 Task: Create and manage organization repository milestones.
Action: Mouse moved to (1307, 79)
Screenshot: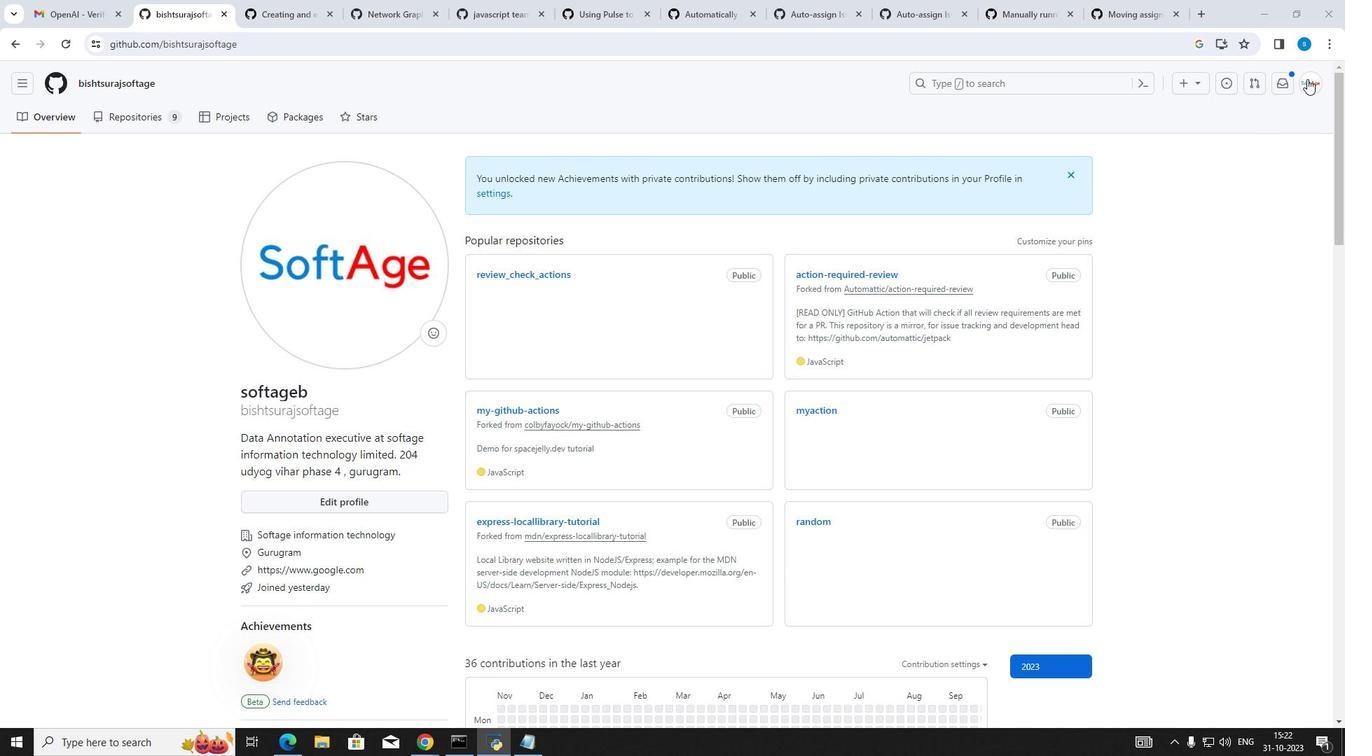 
Action: Mouse pressed left at (1307, 79)
Screenshot: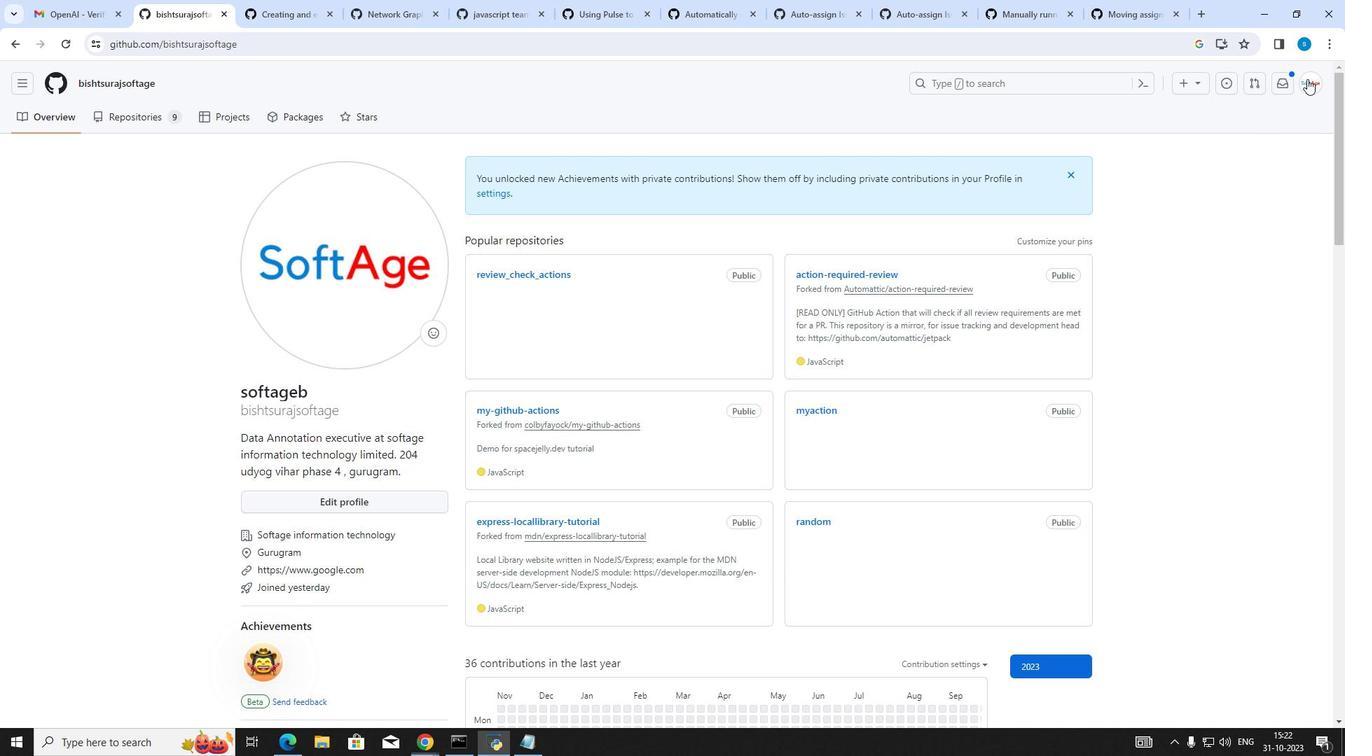 
Action: Mouse moved to (1226, 225)
Screenshot: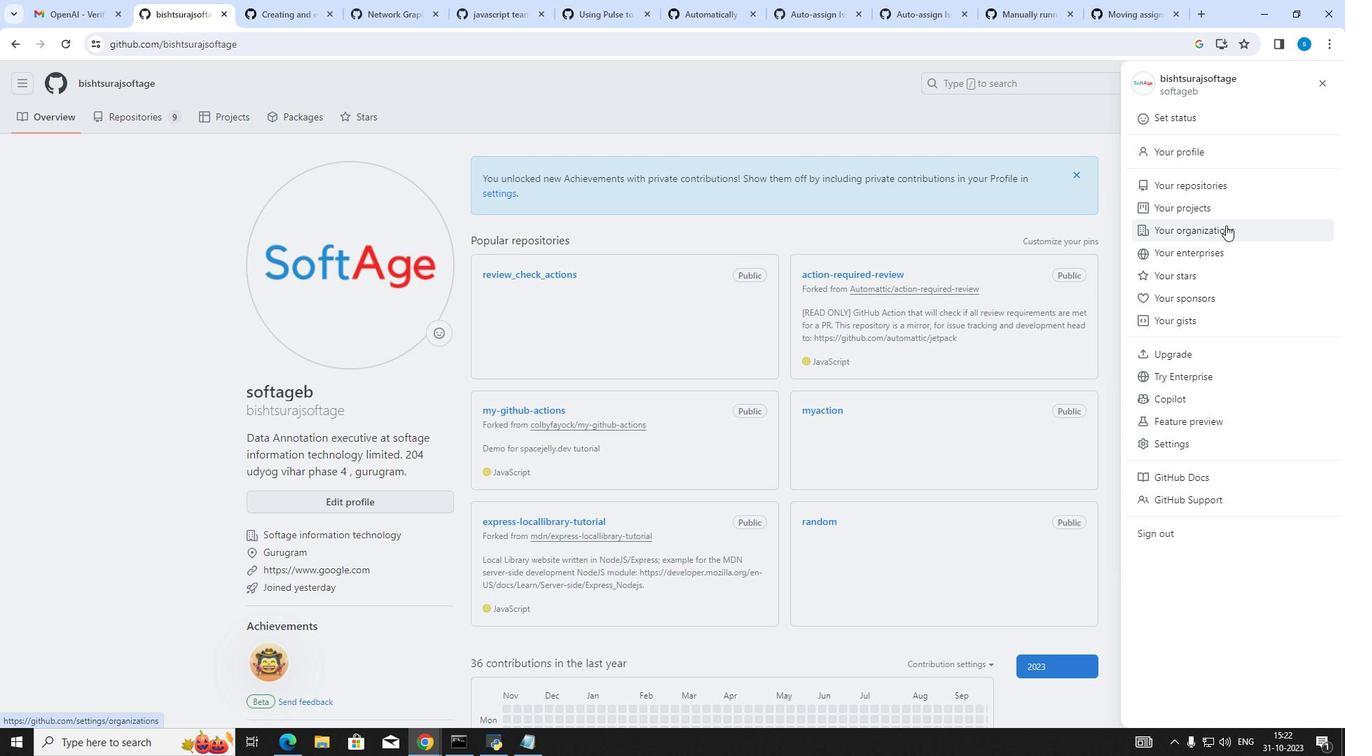 
Action: Mouse pressed left at (1226, 225)
Screenshot: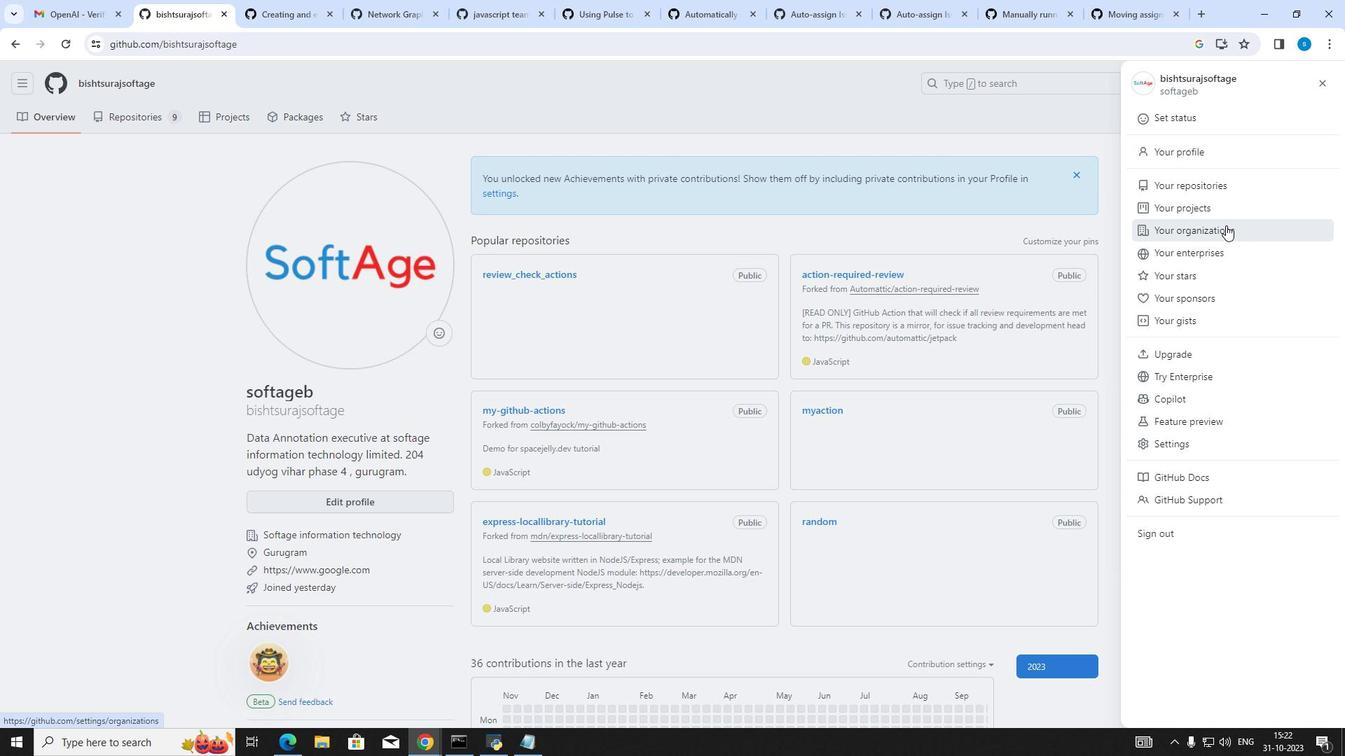 
Action: Mouse moved to (1019, 226)
Screenshot: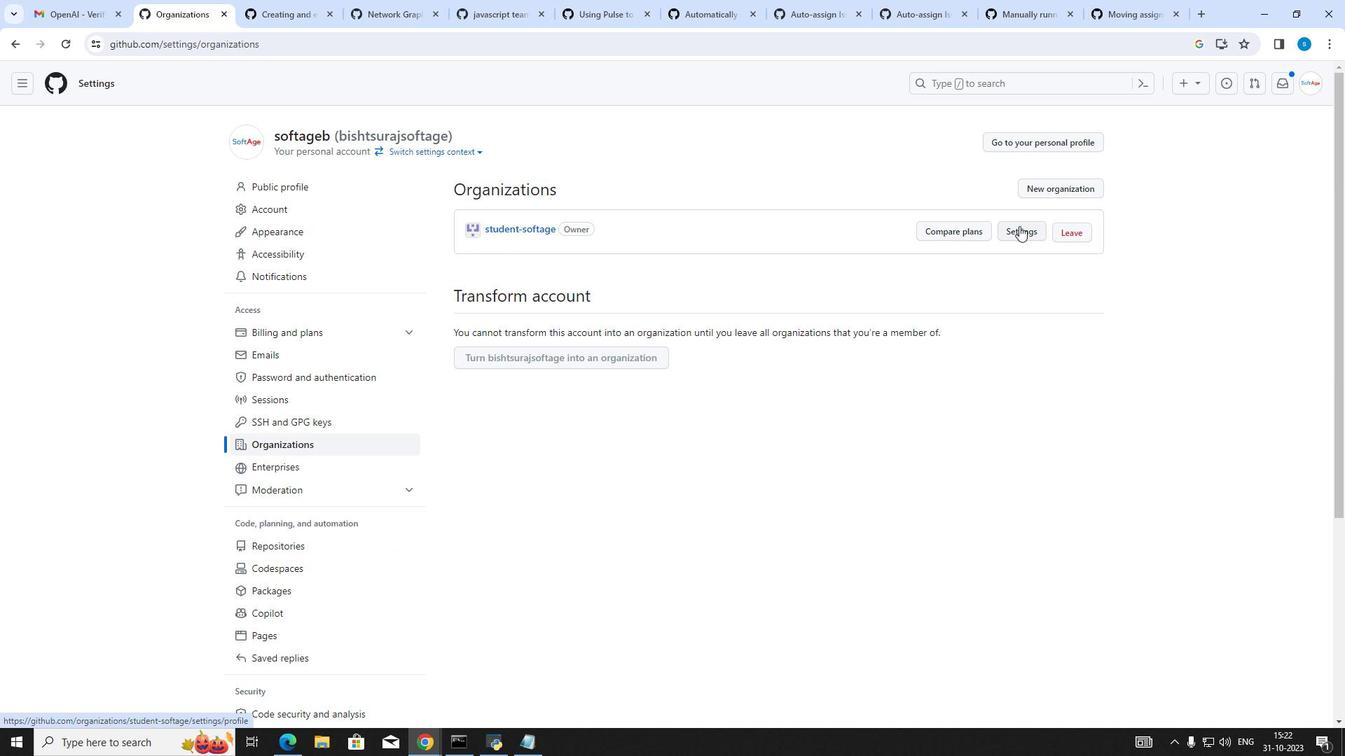 
Action: Mouse pressed left at (1019, 226)
Screenshot: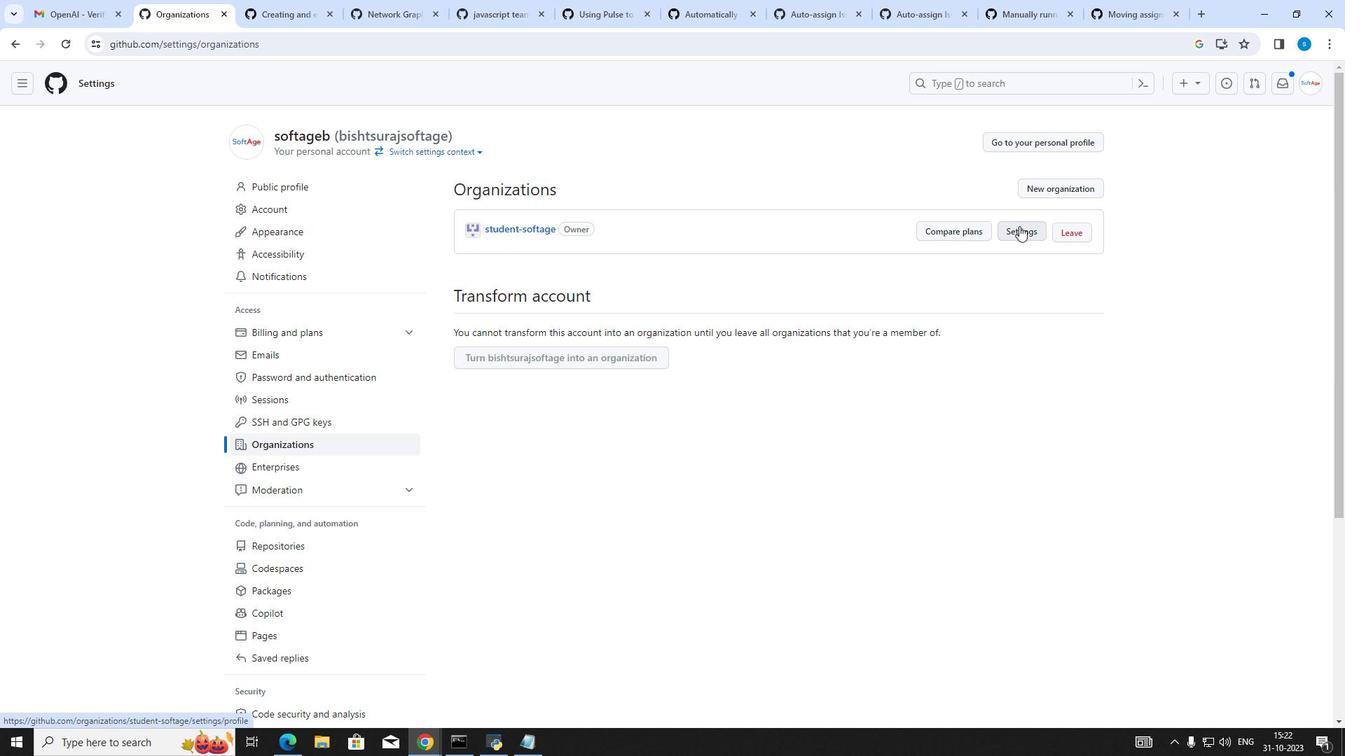 
Action: Mouse moved to (141, 119)
Screenshot: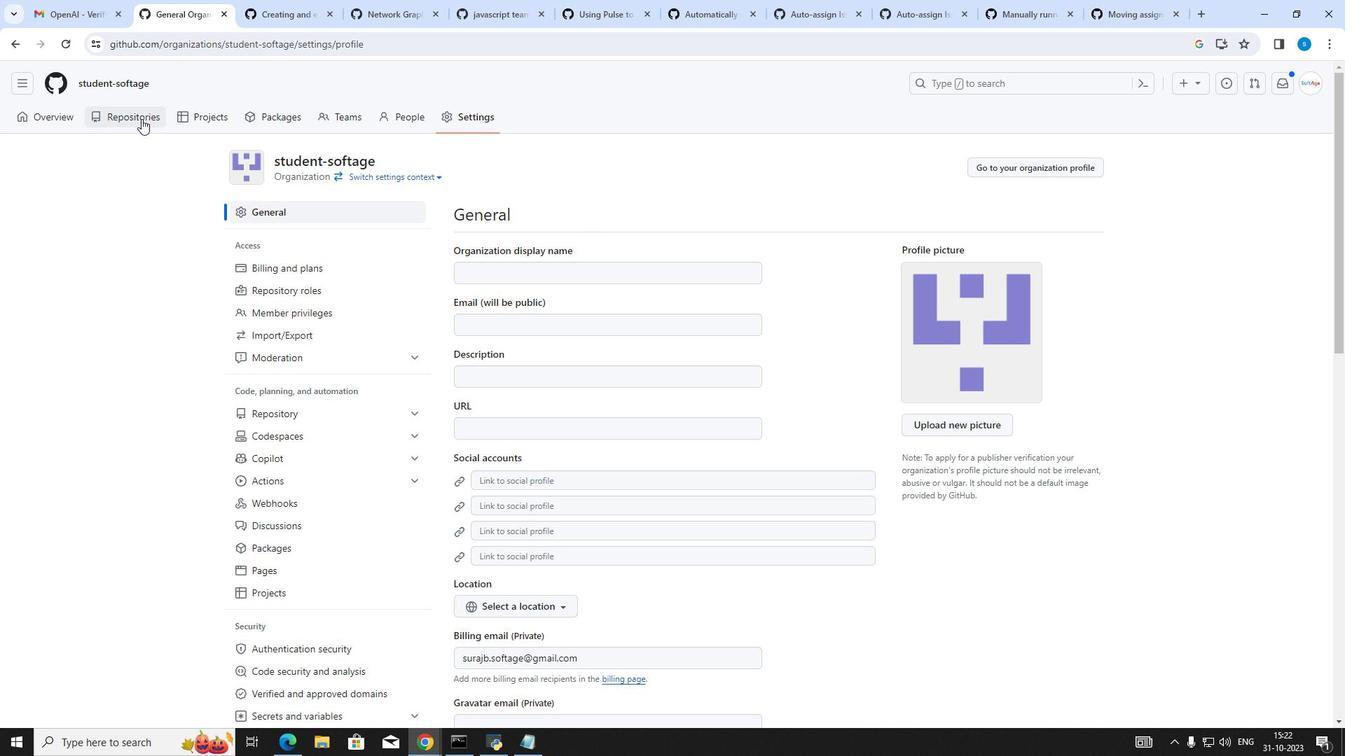 
Action: Mouse pressed left at (141, 119)
Screenshot: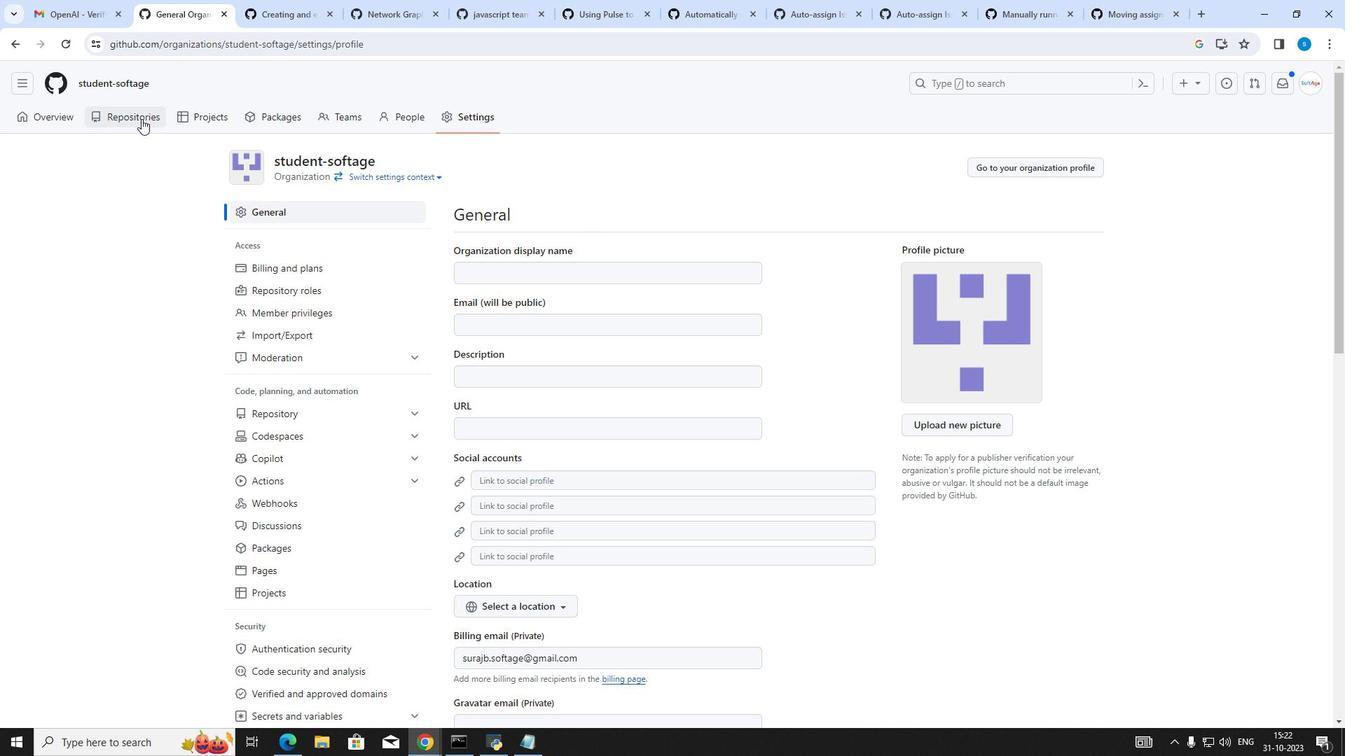 
Action: Mouse moved to (360, 206)
Screenshot: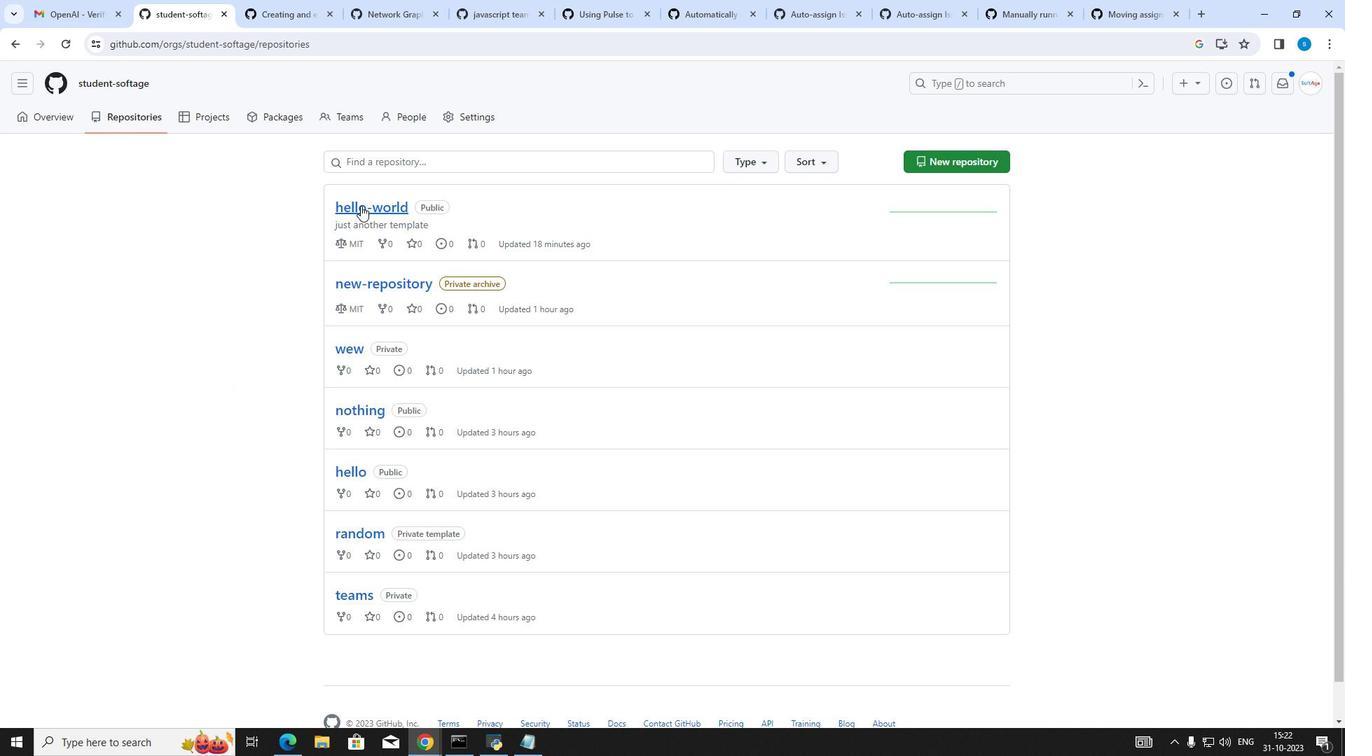 
Action: Mouse pressed left at (360, 206)
Screenshot: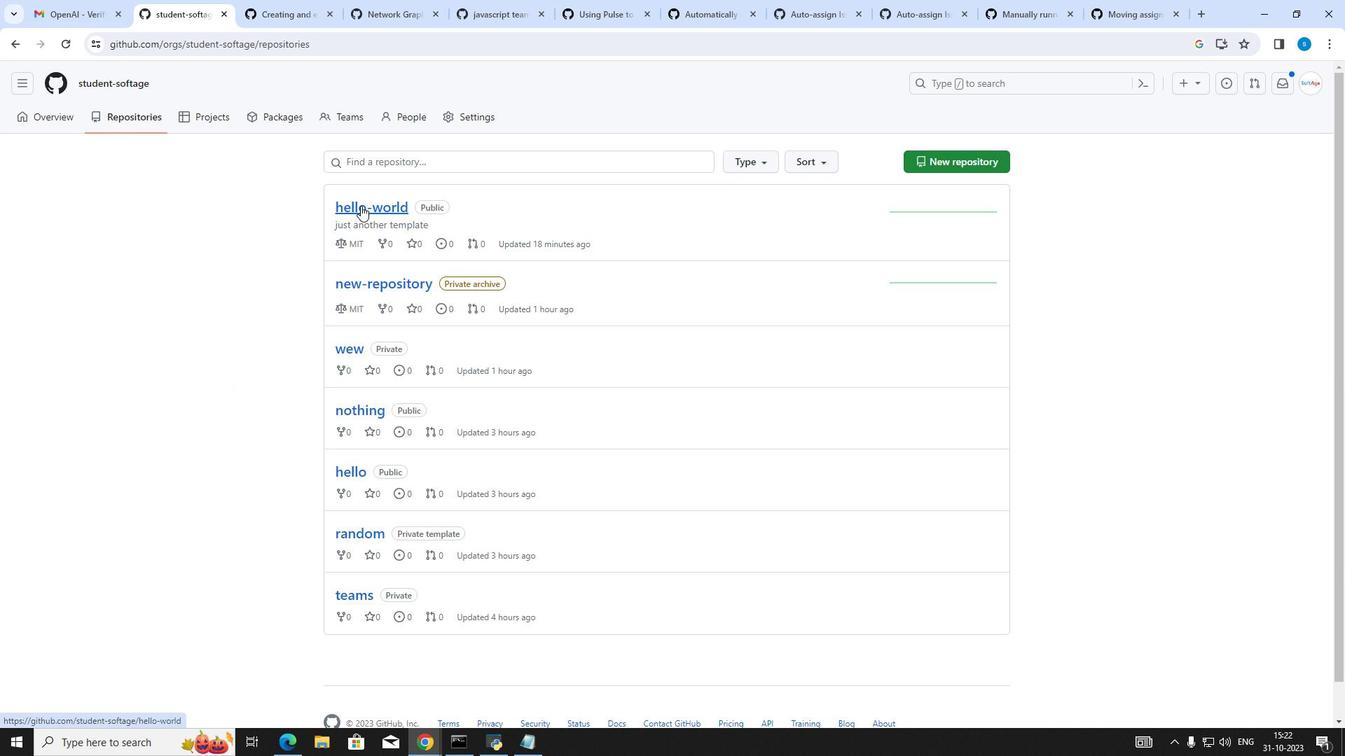 
Action: Mouse moved to (102, 119)
Screenshot: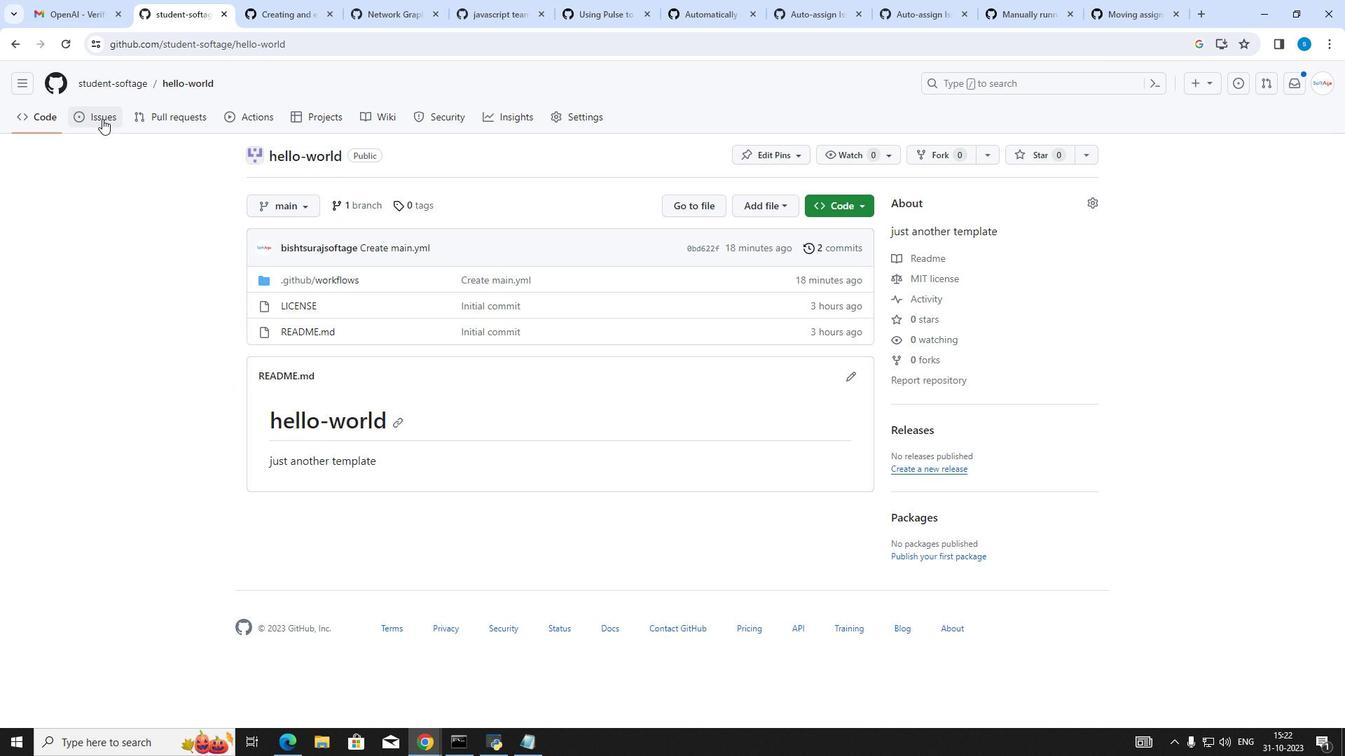 
Action: Mouse pressed left at (102, 119)
Screenshot: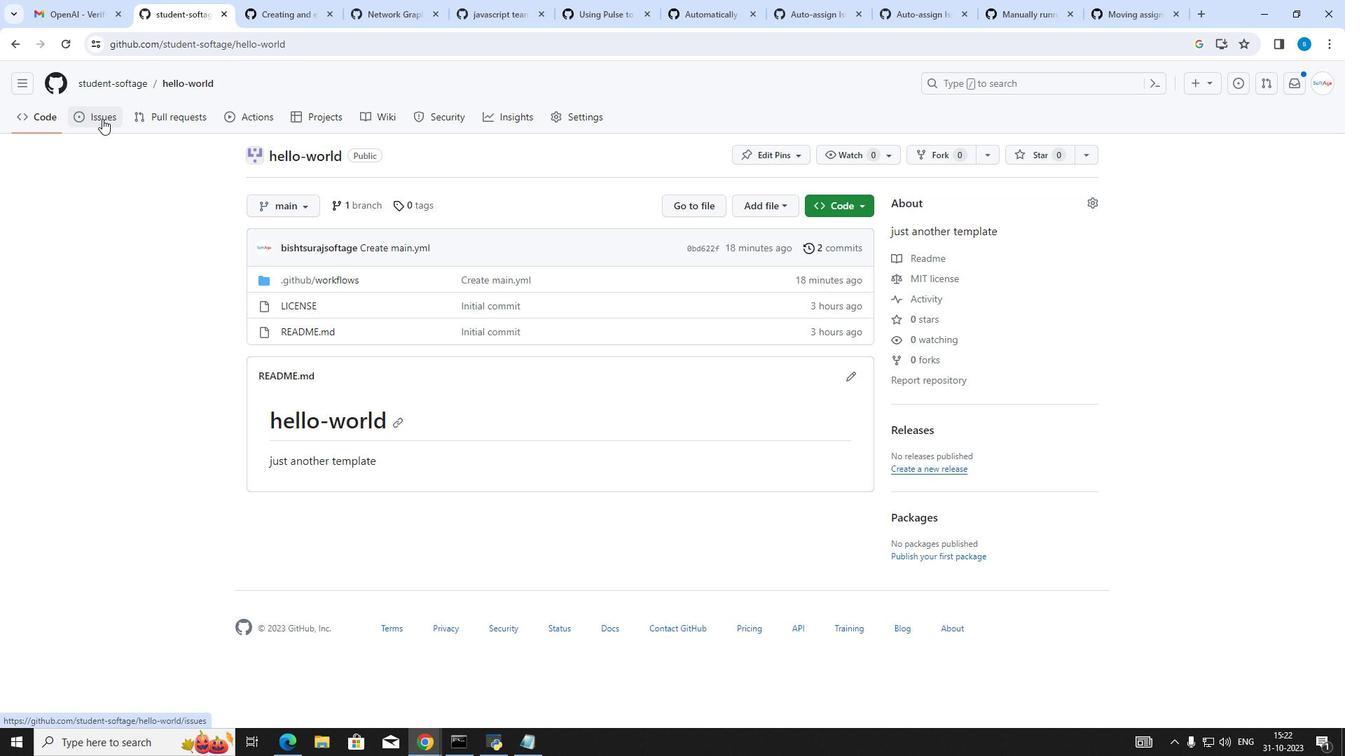 
Action: Mouse moved to (976, 256)
Screenshot: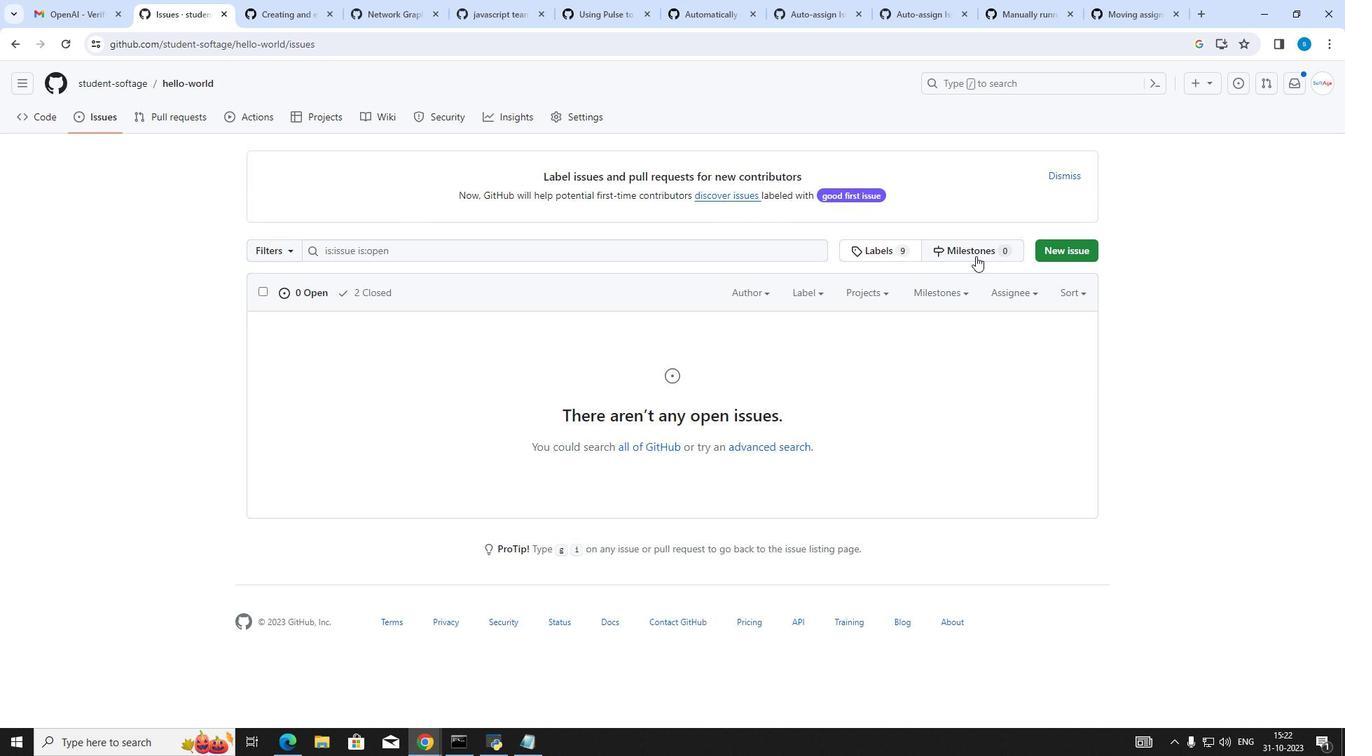 
Action: Mouse pressed left at (976, 256)
Screenshot: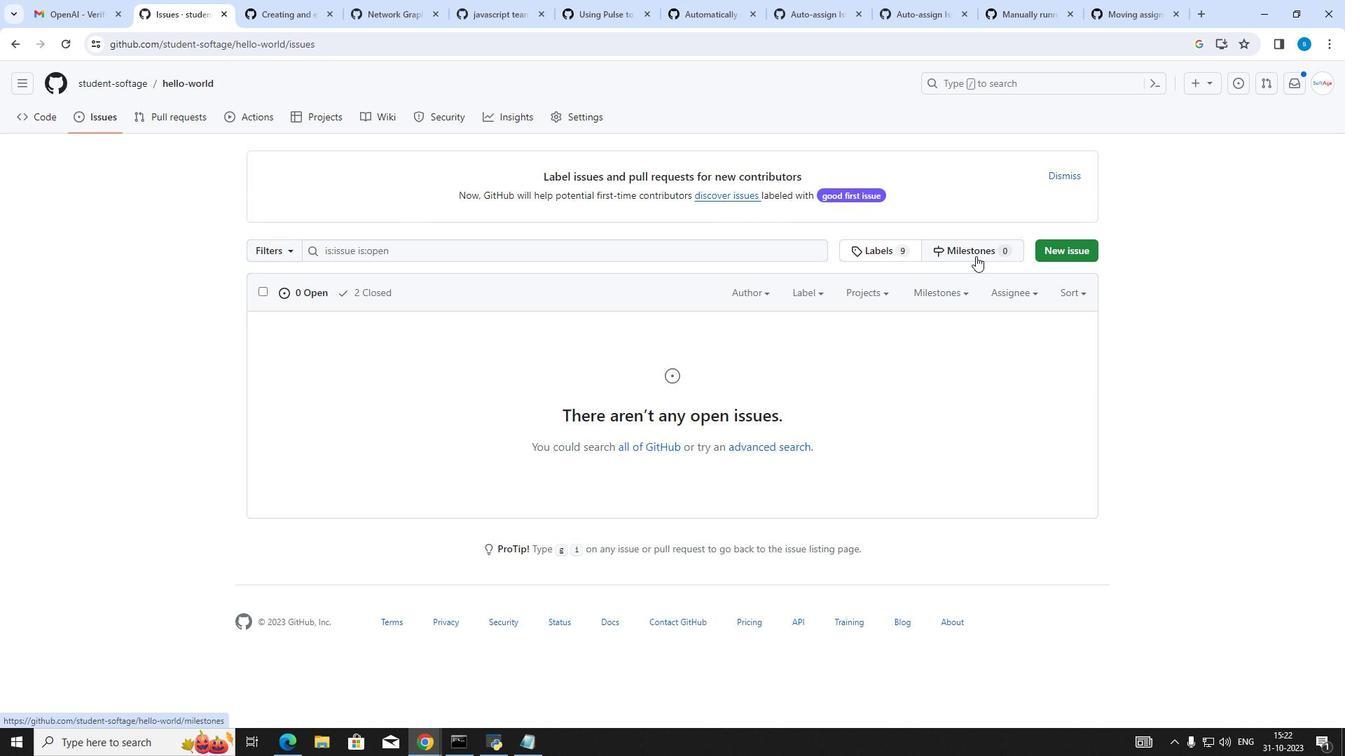 
Action: Mouse moved to (651, 339)
Screenshot: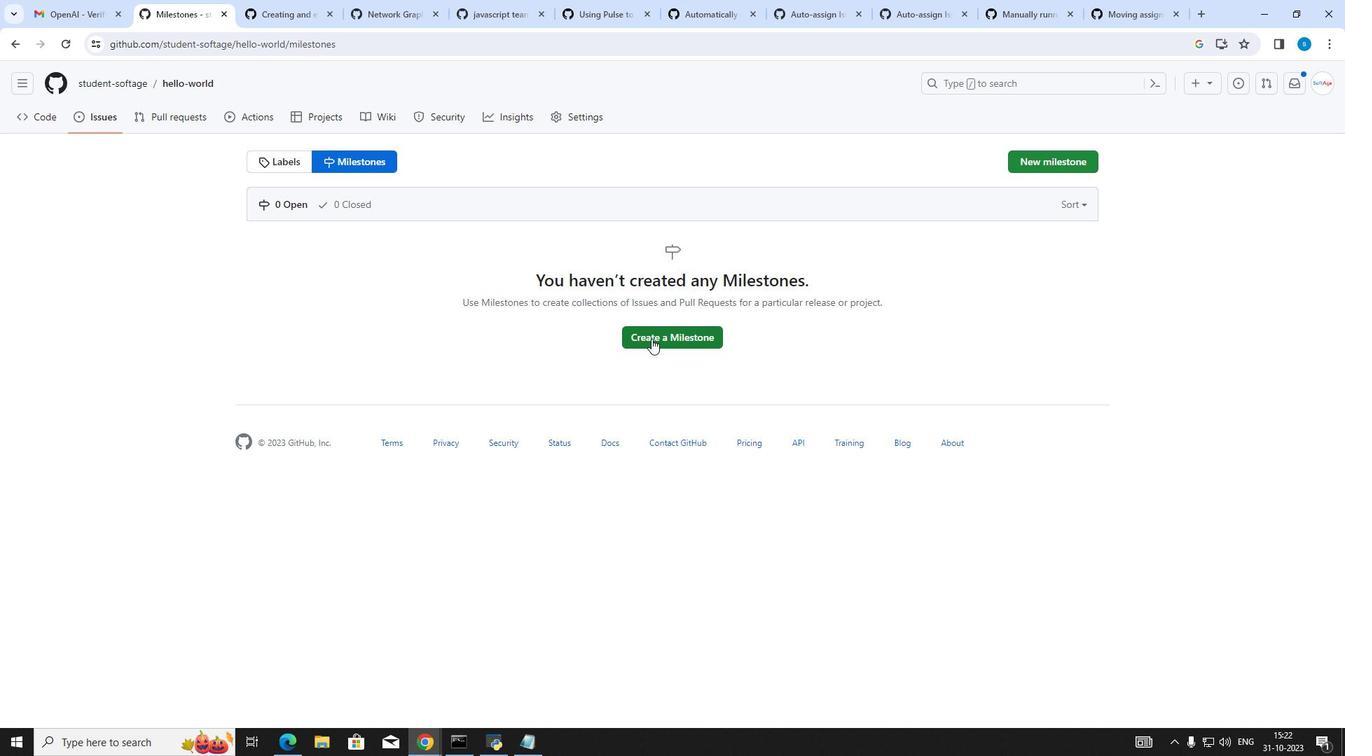 
Action: Mouse pressed left at (651, 339)
Screenshot: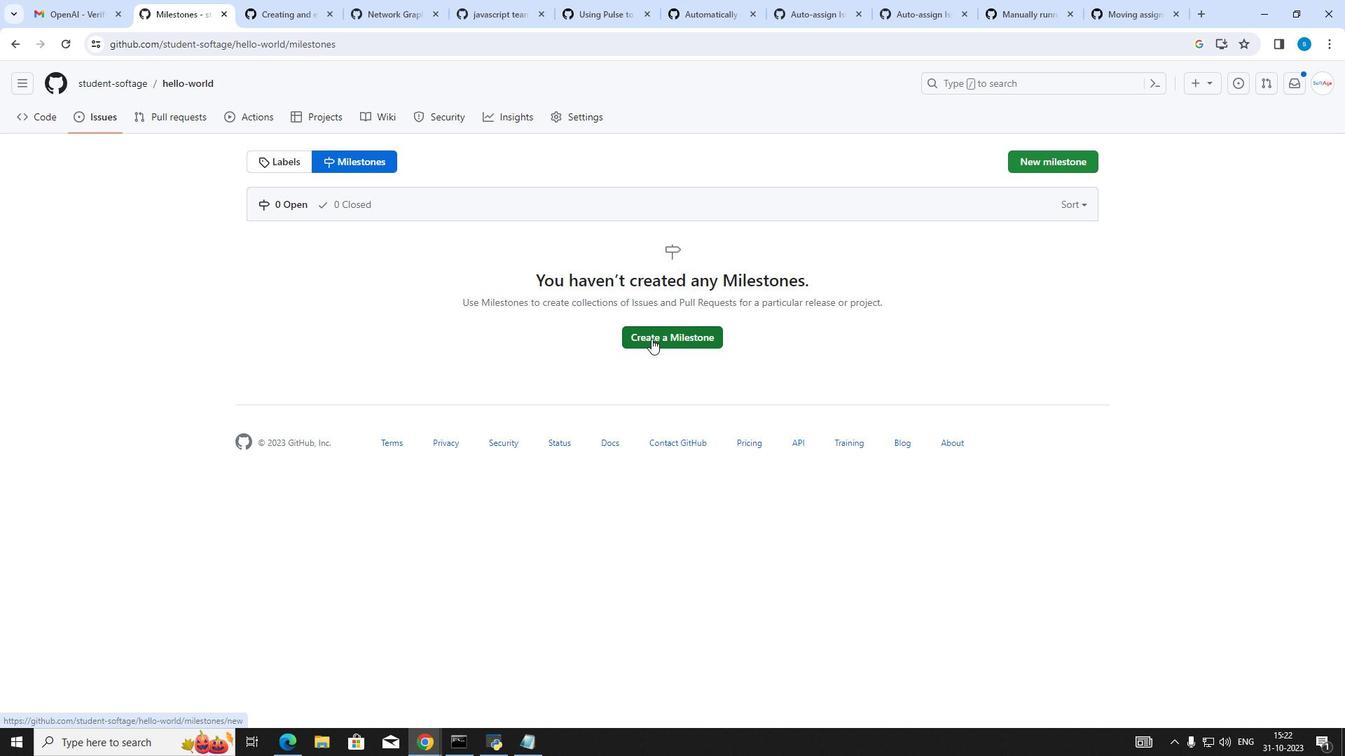 
Action: Key pressed create<Key.space>a<Key.space>frontend<Key.space>page<Key.space>using<Key.space>reactjs<Key.space>framework
Screenshot: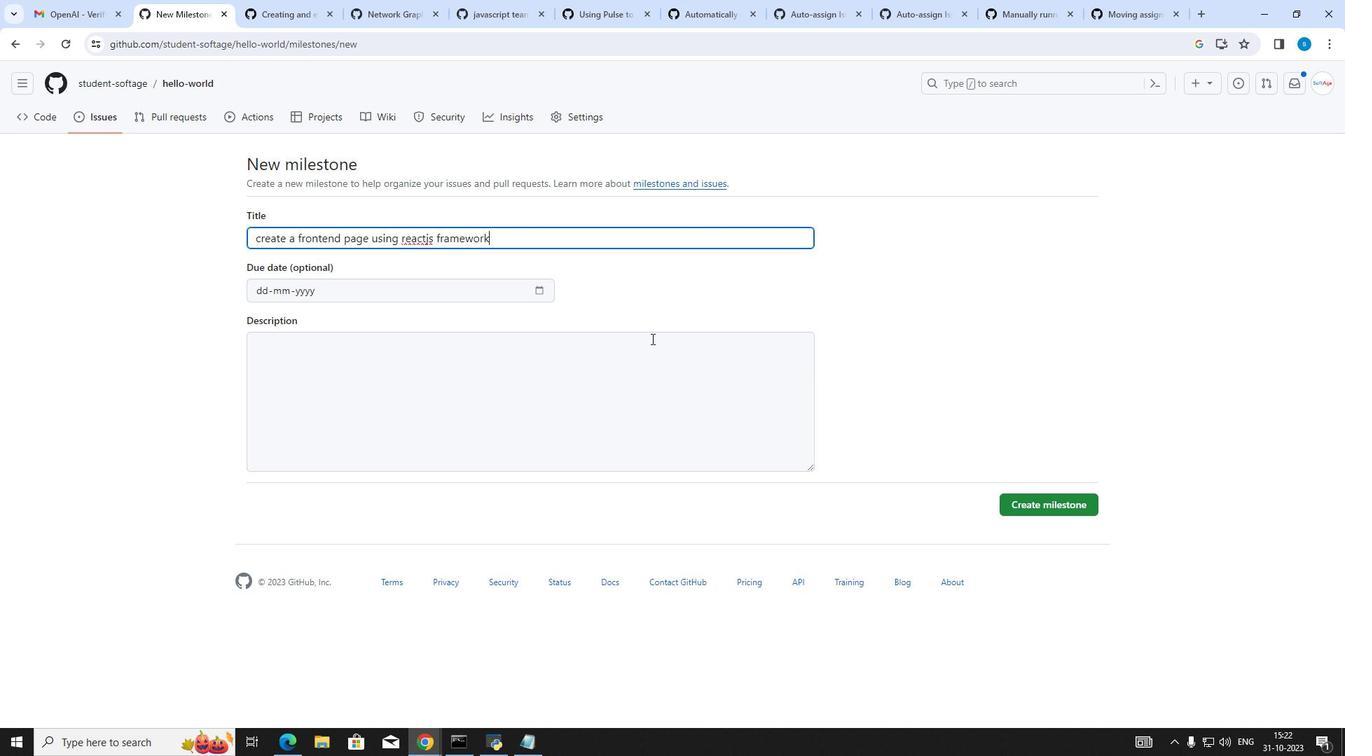 
Action: Mouse moved to (543, 290)
Screenshot: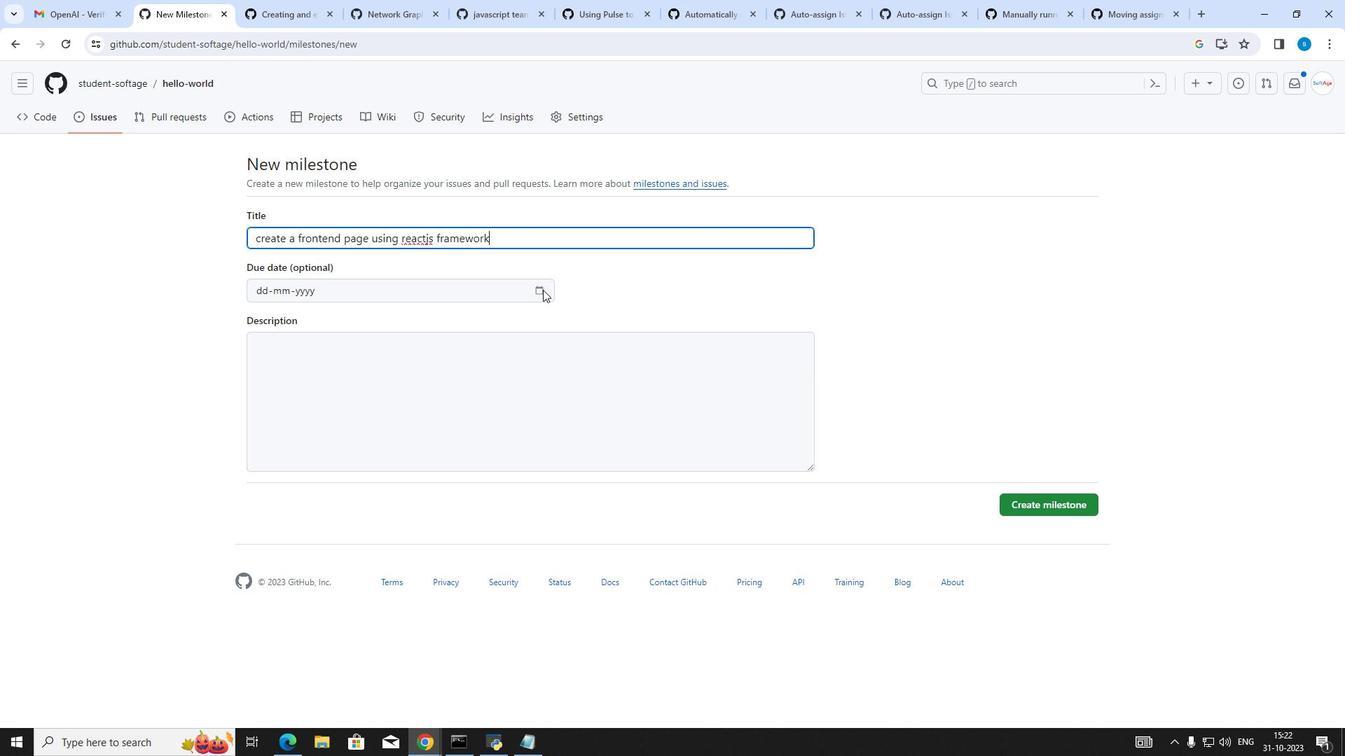 
Action: Mouse pressed left at (543, 290)
Screenshot: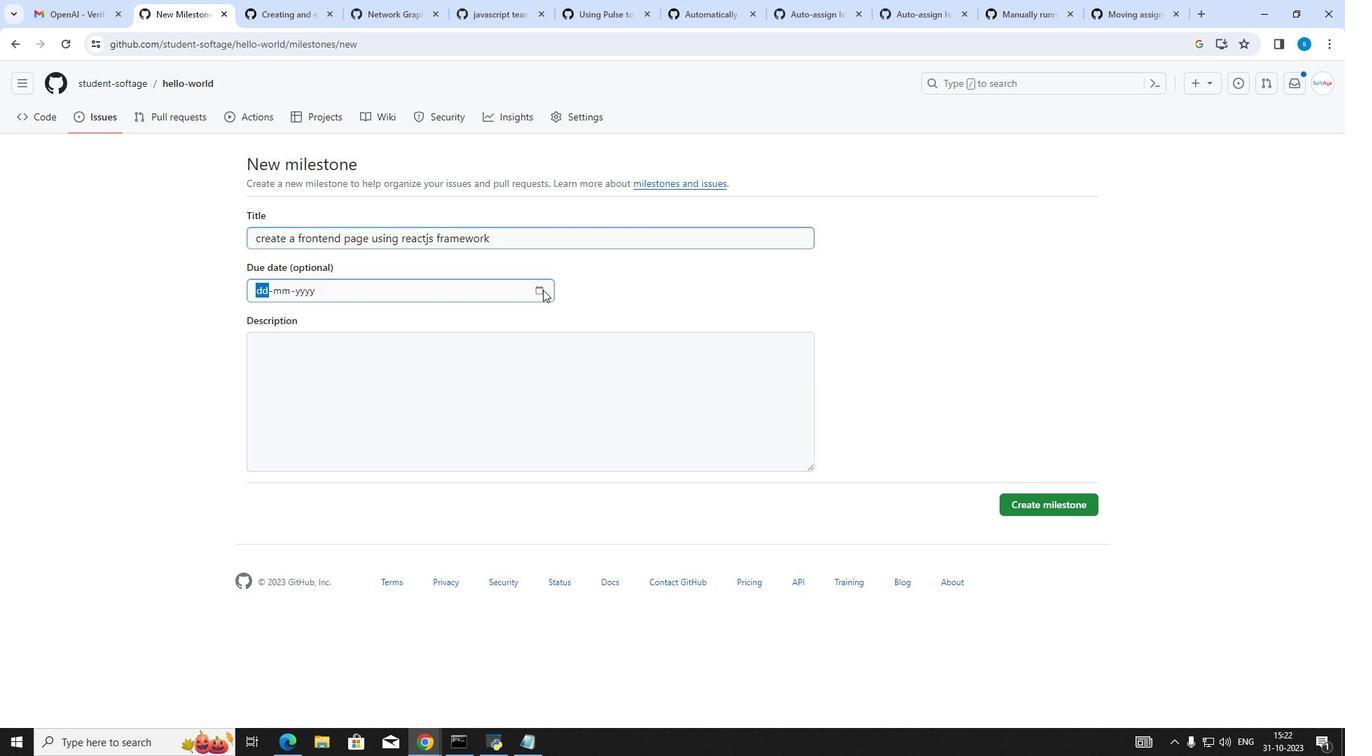 
Action: Mouse moved to (347, 462)
Screenshot: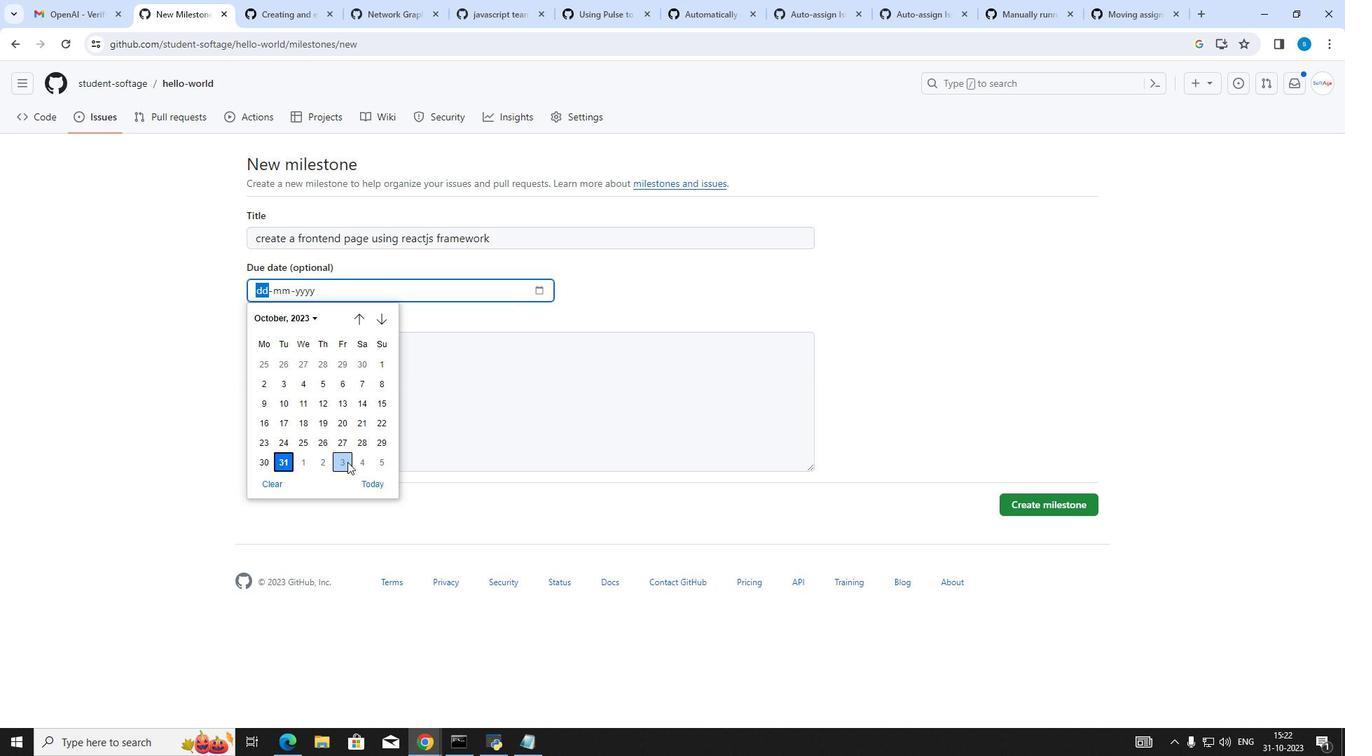 
Action: Mouse pressed left at (347, 462)
Screenshot: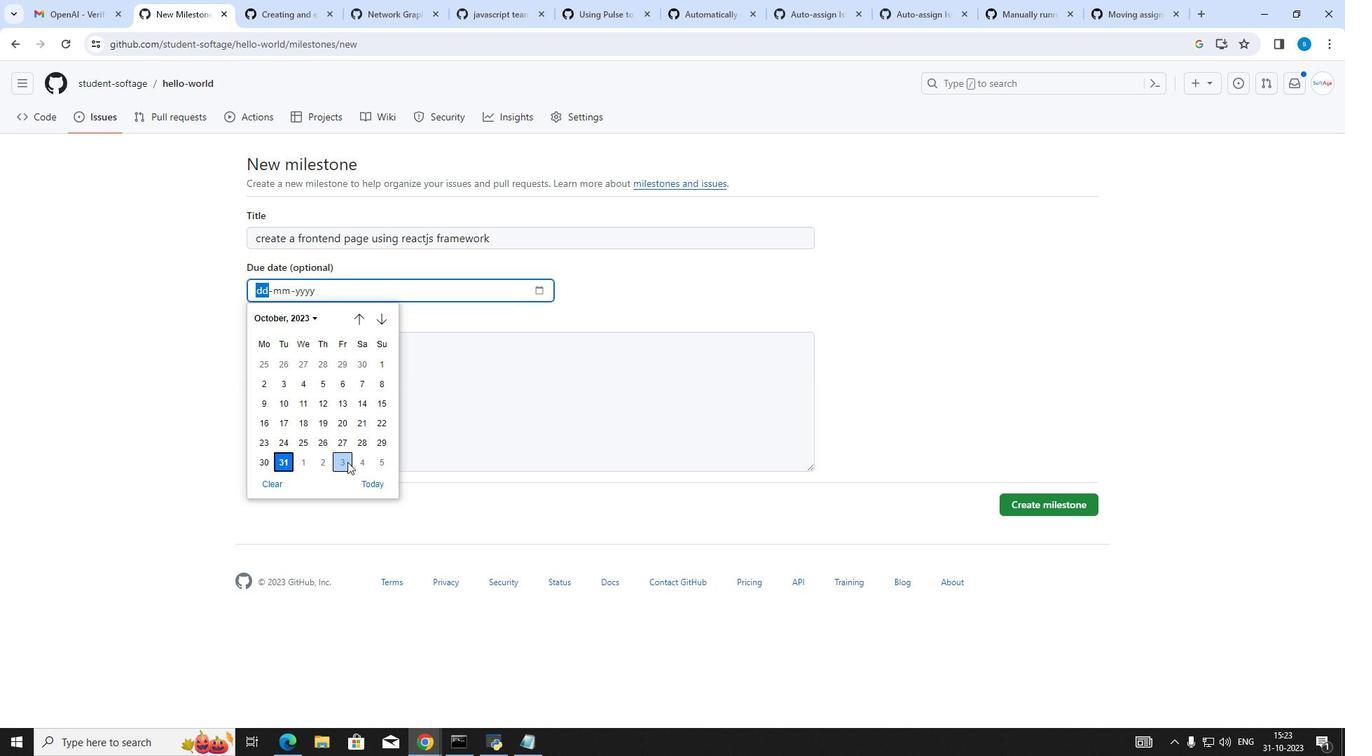 
Action: Mouse moved to (336, 431)
Screenshot: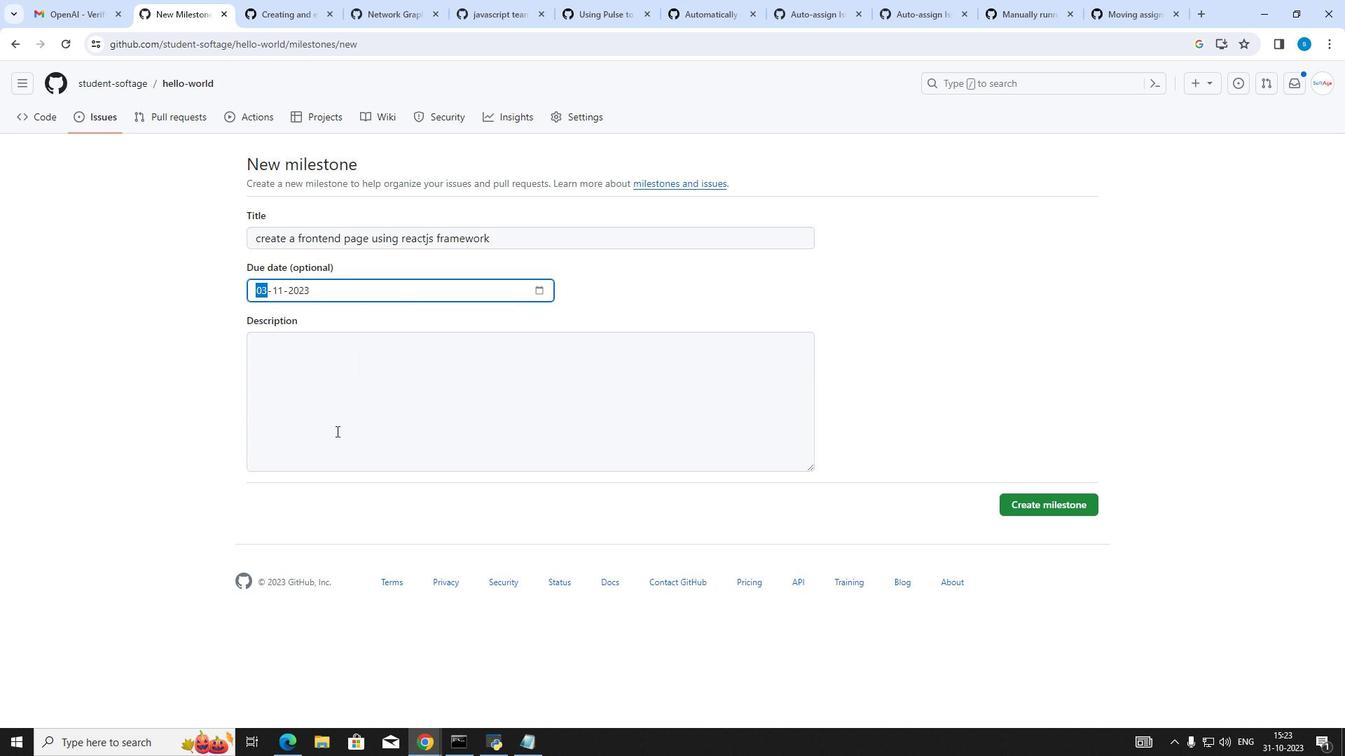
Action: Mouse pressed left at (336, 431)
Screenshot: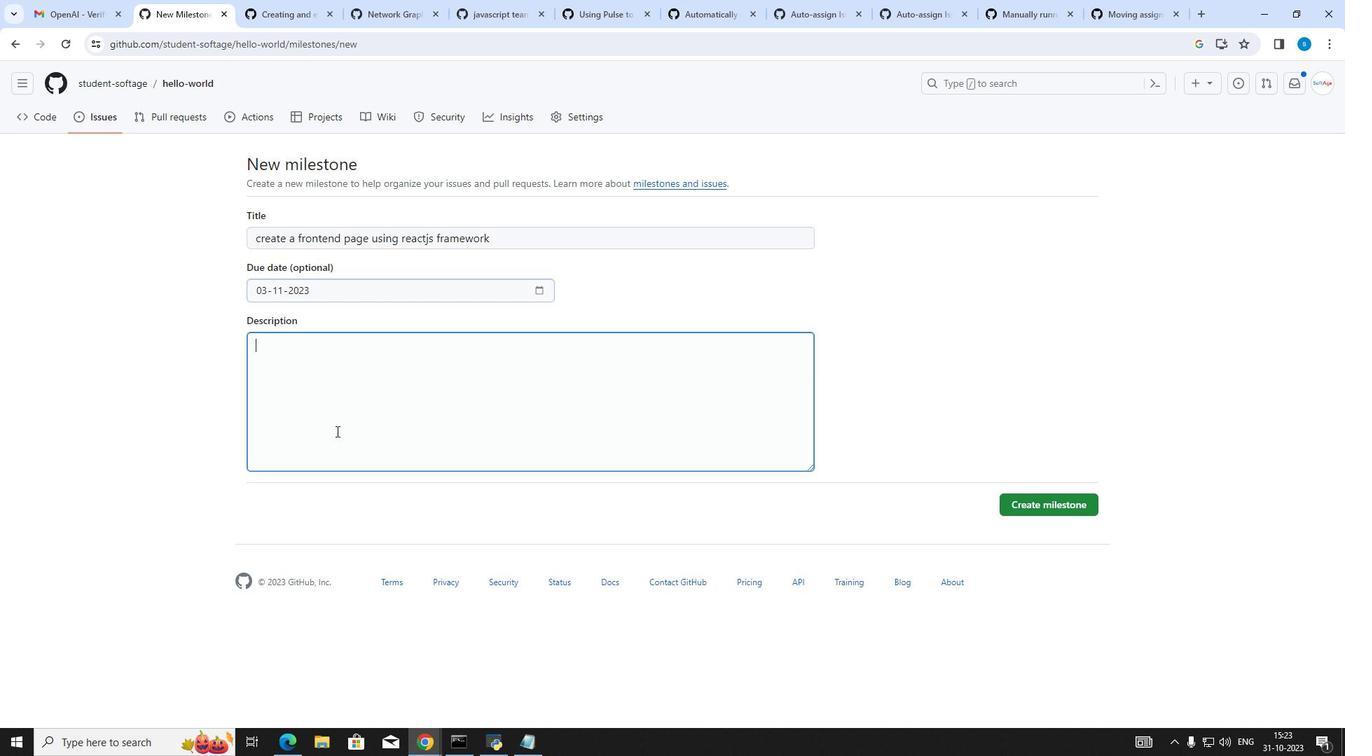 
Action: Key pressed here<Key.space>we<Key.space>have<Key.space>a<Key.space>new<Key.space>task<Key.space>i<Key.backspace>of<Key.space>creating<Key.space>another<Key.space>page<Key.space>using<Key.space>reactjs<Key.space>rf<Key.backspace><Key.backspace>framework<Key.space>for<Key.space>our<Key.space>website<Key.space>for<Key.space>faster<Key.space>single<Key.space>a<Key.backspace>page<Key.space>application.<Key.backspace>s/<Key.backspace>.
Screenshot: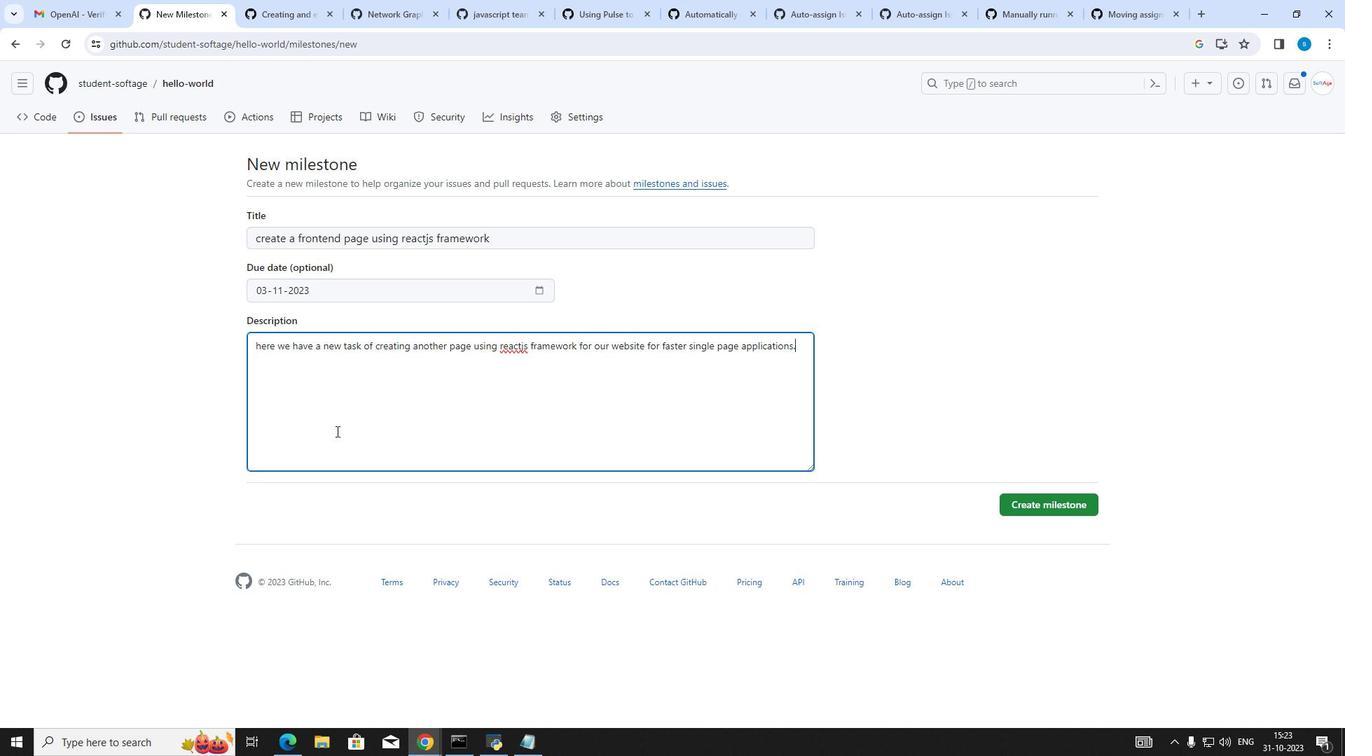 
Action: Mouse moved to (1041, 501)
Screenshot: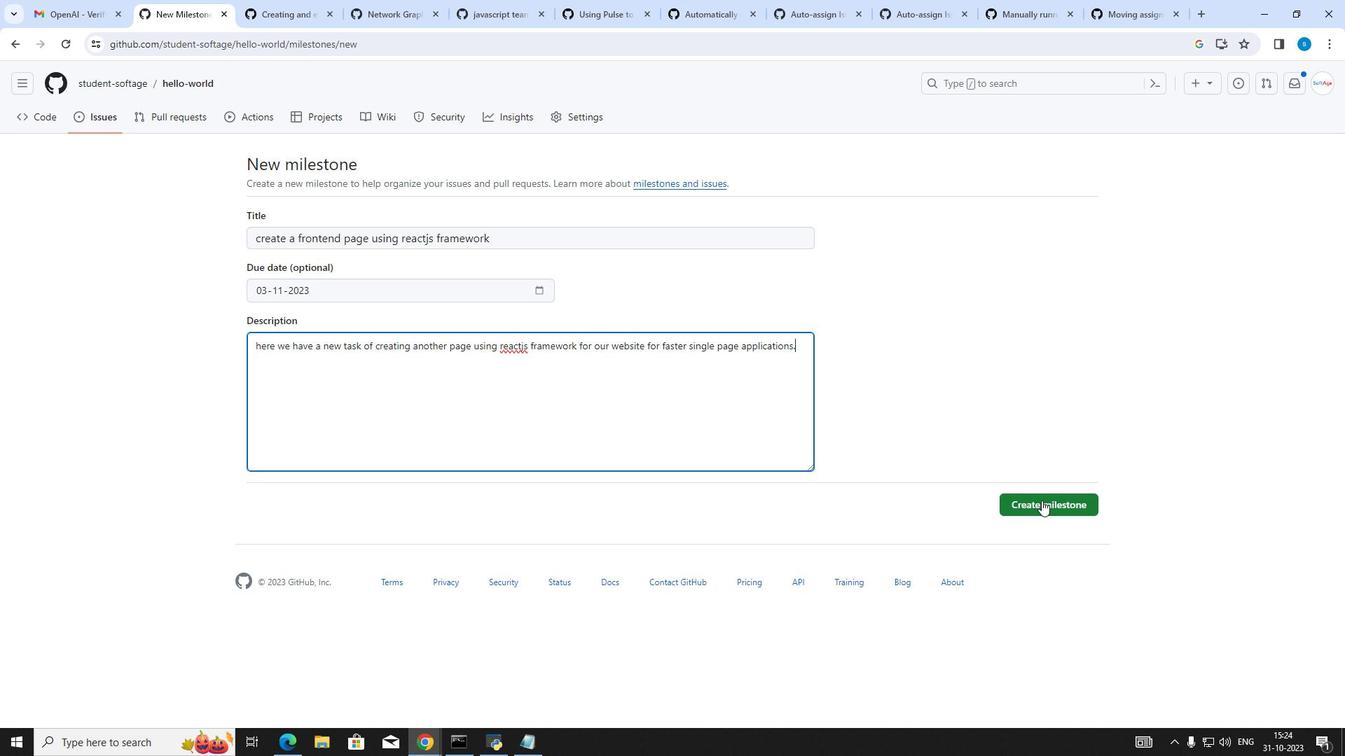 
Action: Mouse pressed left at (1041, 501)
Screenshot: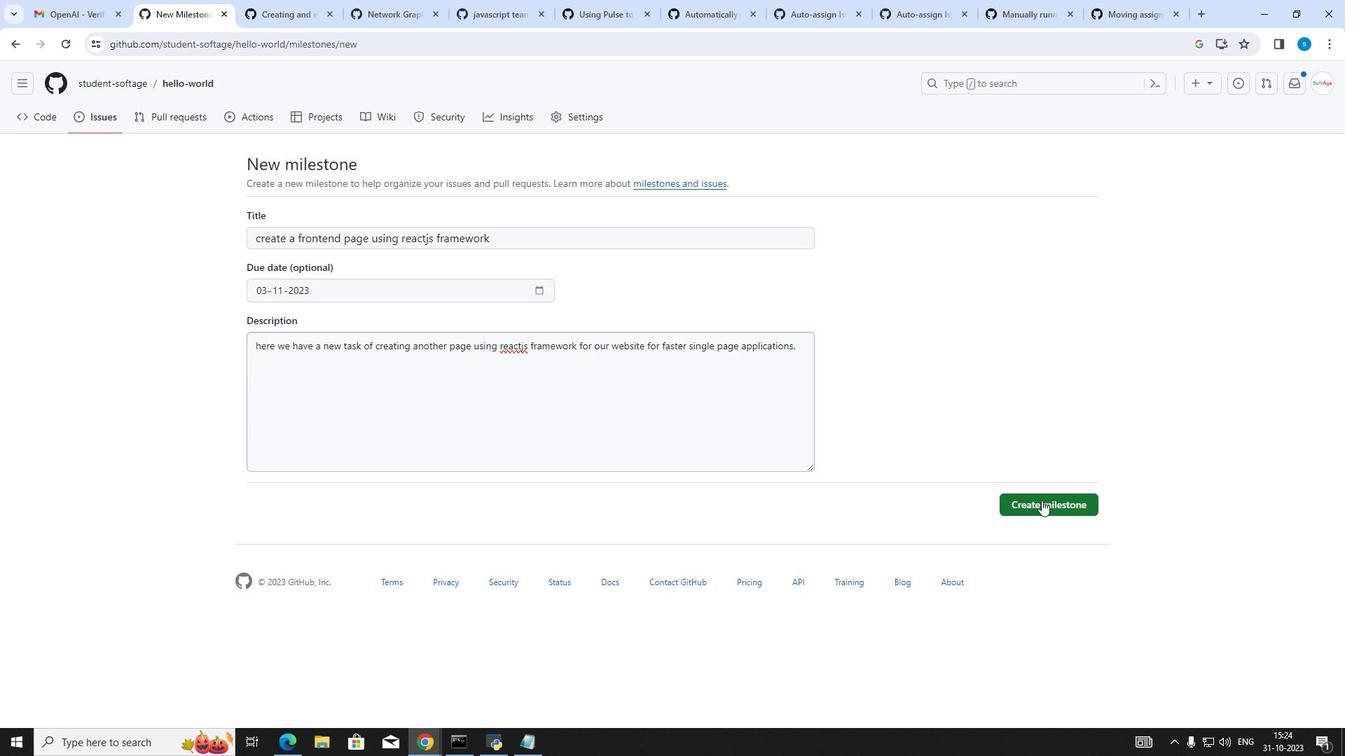 
Action: Mouse moved to (618, 271)
Screenshot: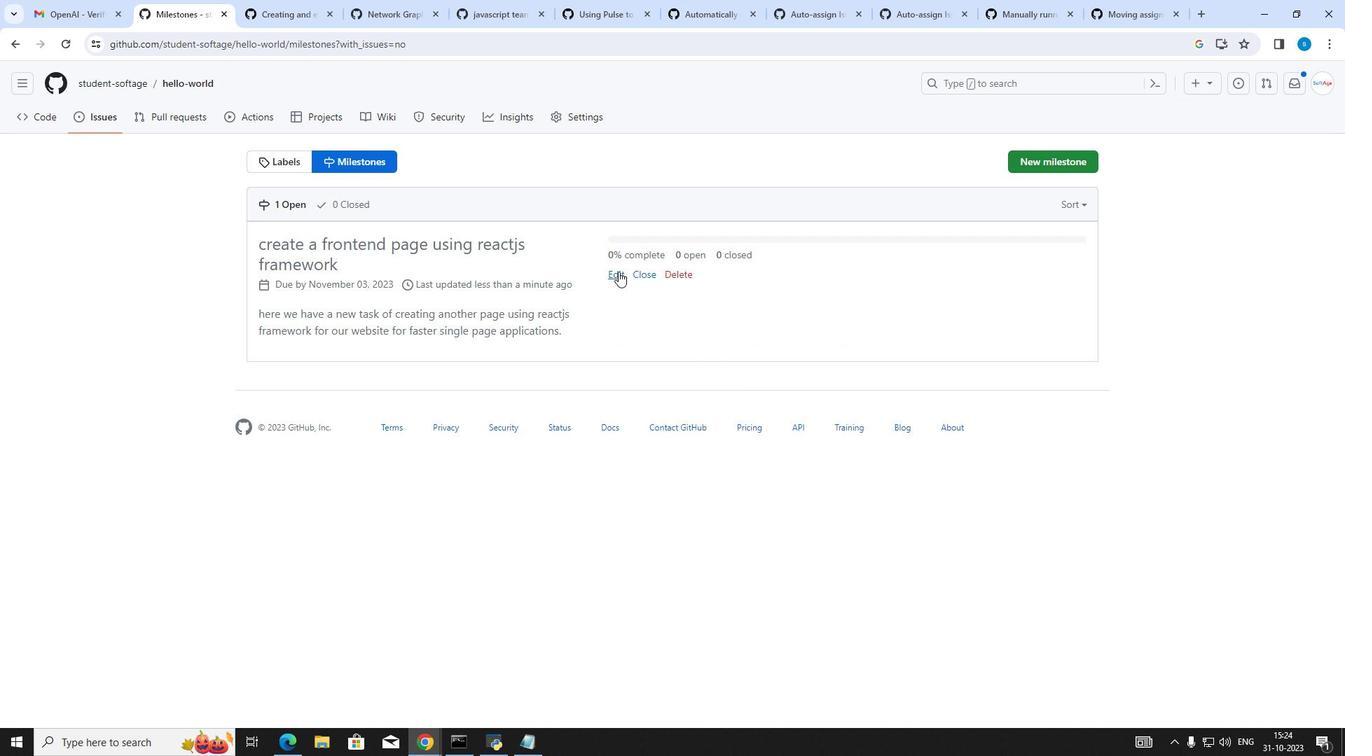 
Action: Mouse pressed left at (618, 271)
Screenshot: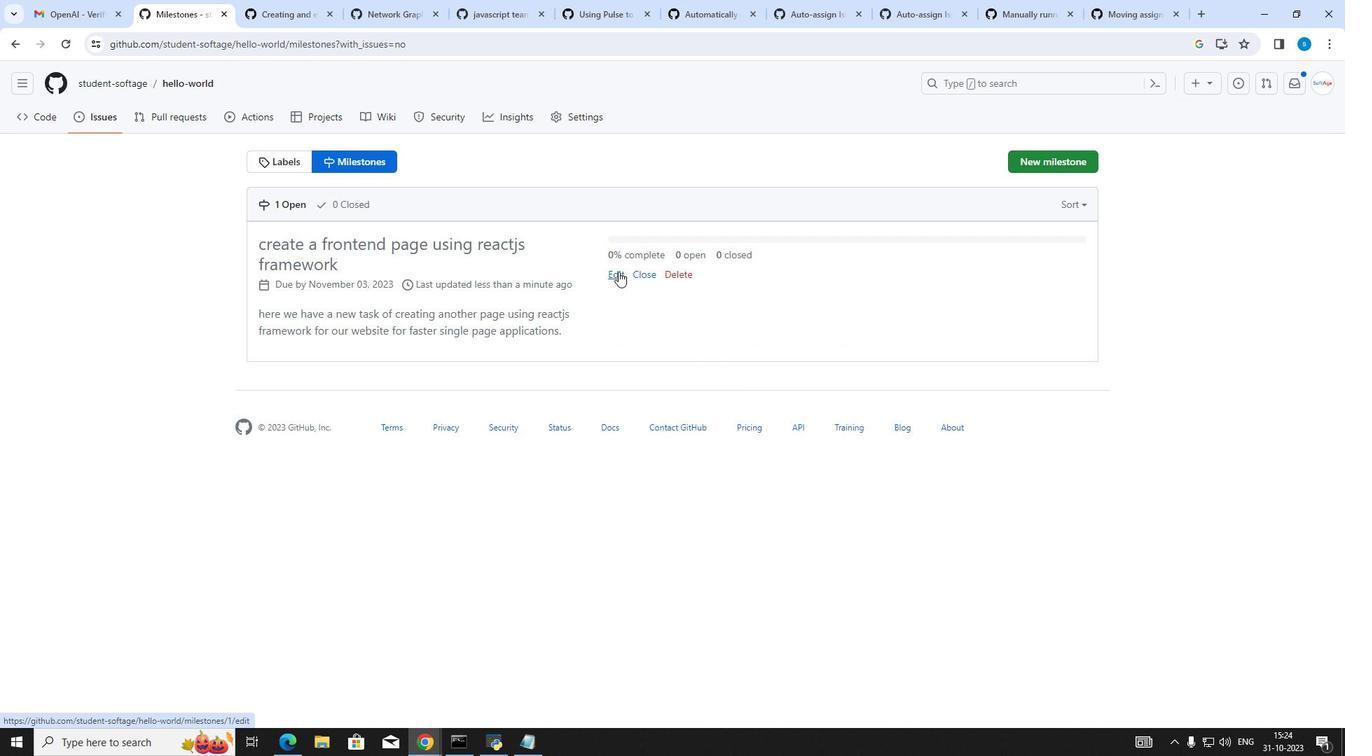 
Action: Mouse moved to (608, 353)
Screenshot: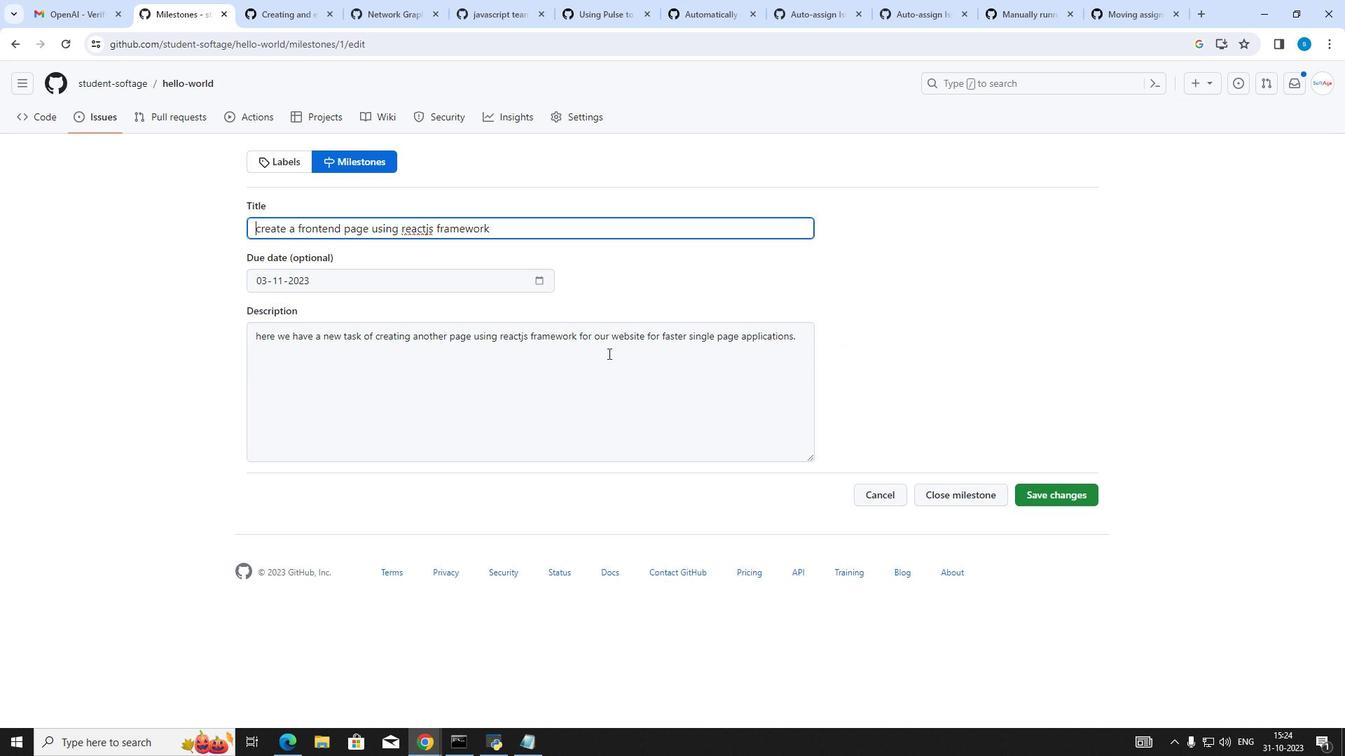 
Action: Mouse pressed left at (608, 353)
Screenshot: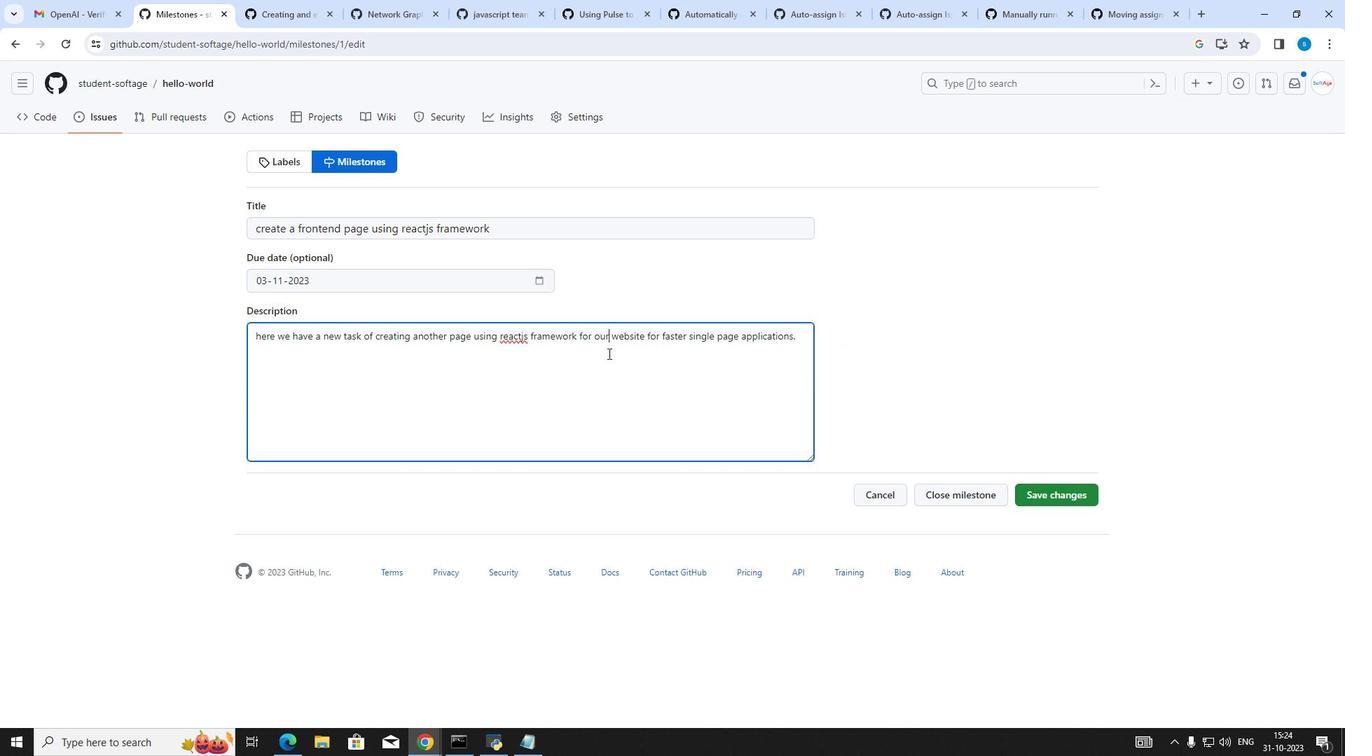 
Action: Key pressed <Key.down>
Screenshot: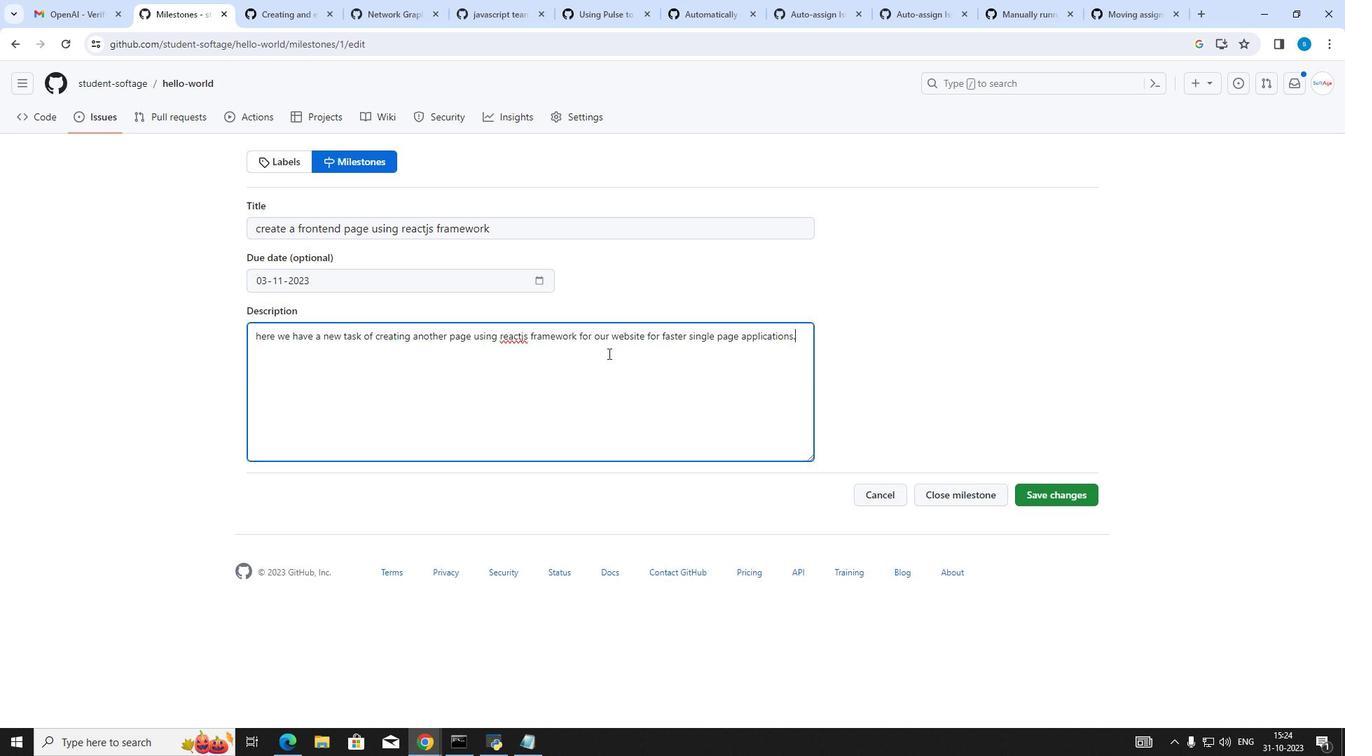 
Action: Mouse moved to (540, 285)
Screenshot: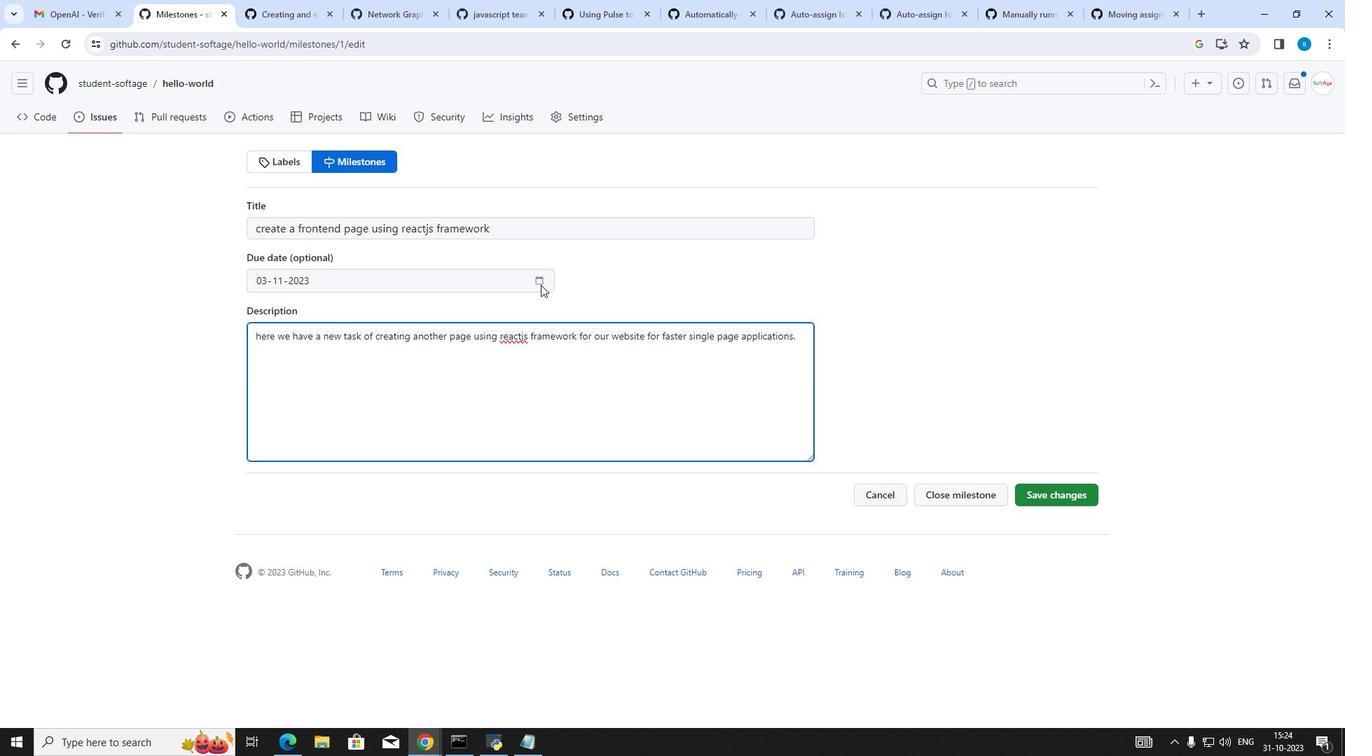 
Action: Mouse pressed left at (540, 285)
Screenshot: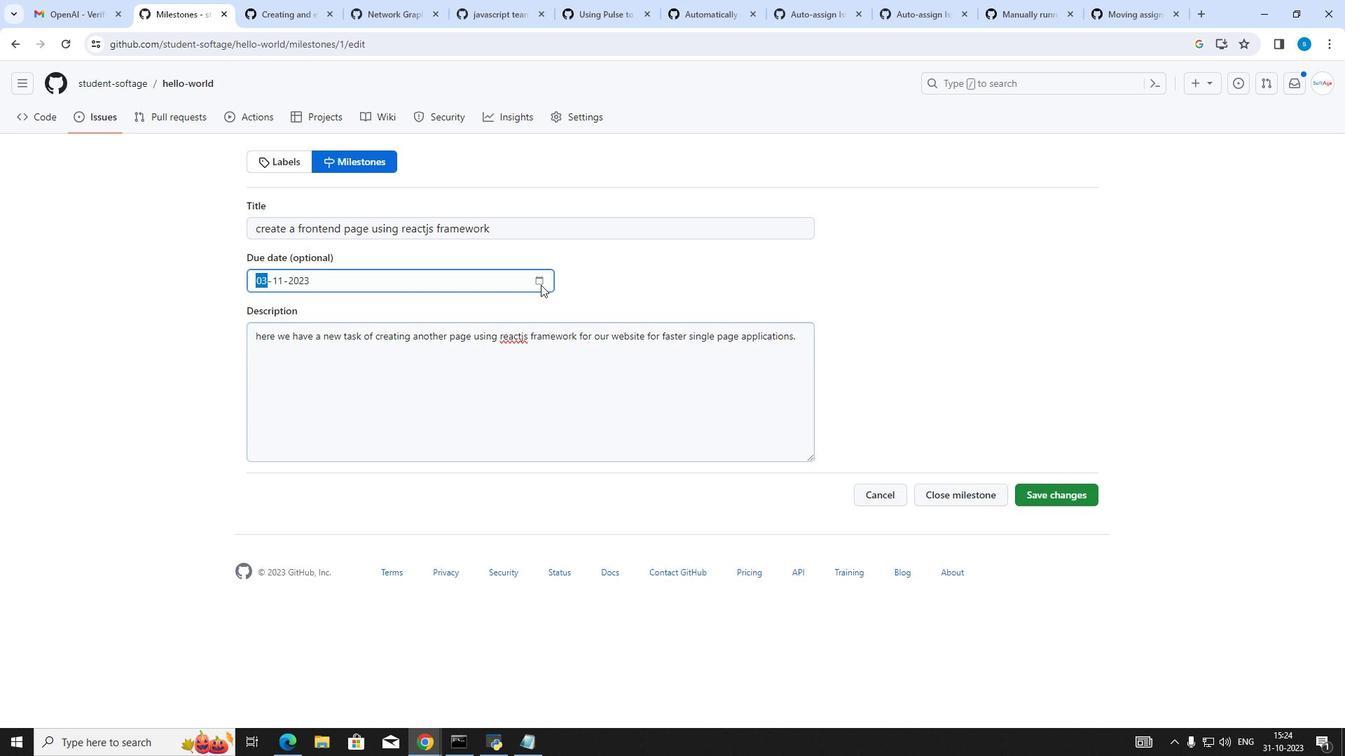 
Action: Mouse moved to (378, 447)
Screenshot: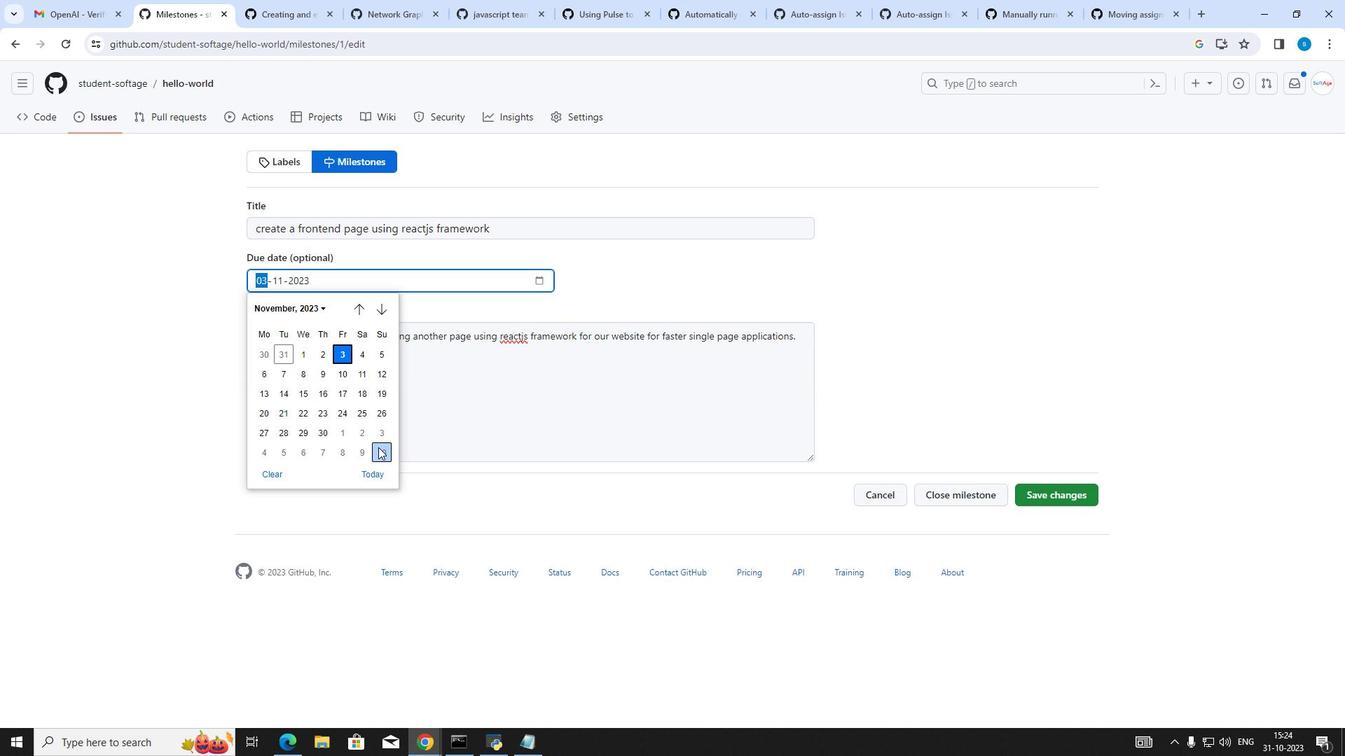
Action: Mouse pressed left at (378, 447)
Screenshot: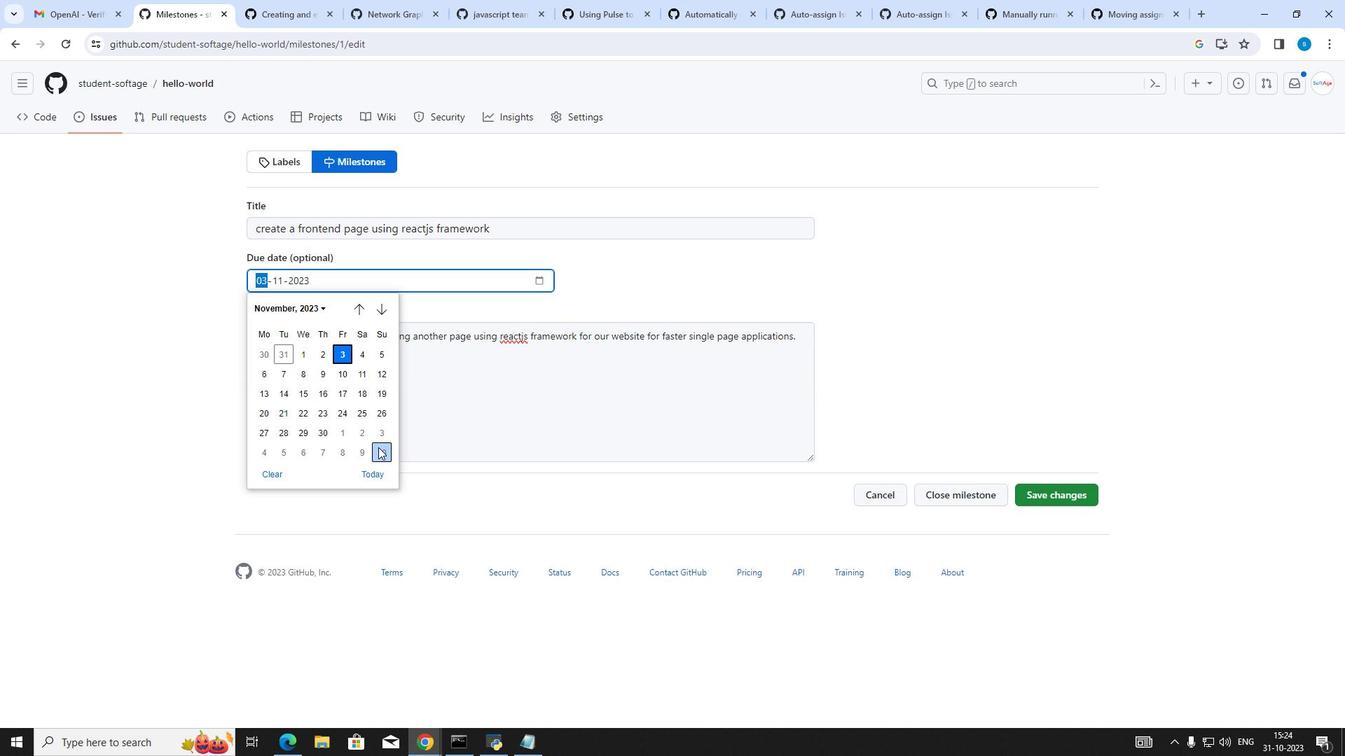 
Action: Mouse moved to (537, 425)
Screenshot: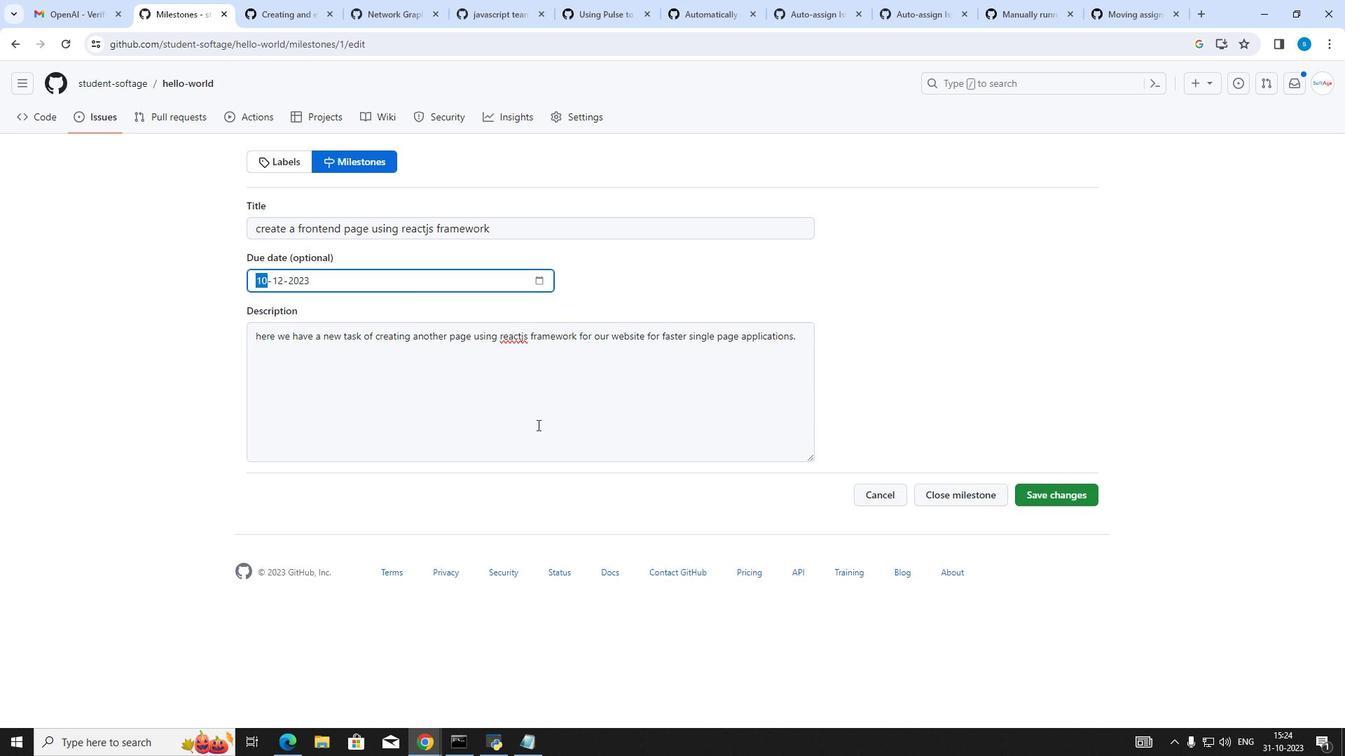 
Action: Mouse pressed left at (537, 425)
Screenshot: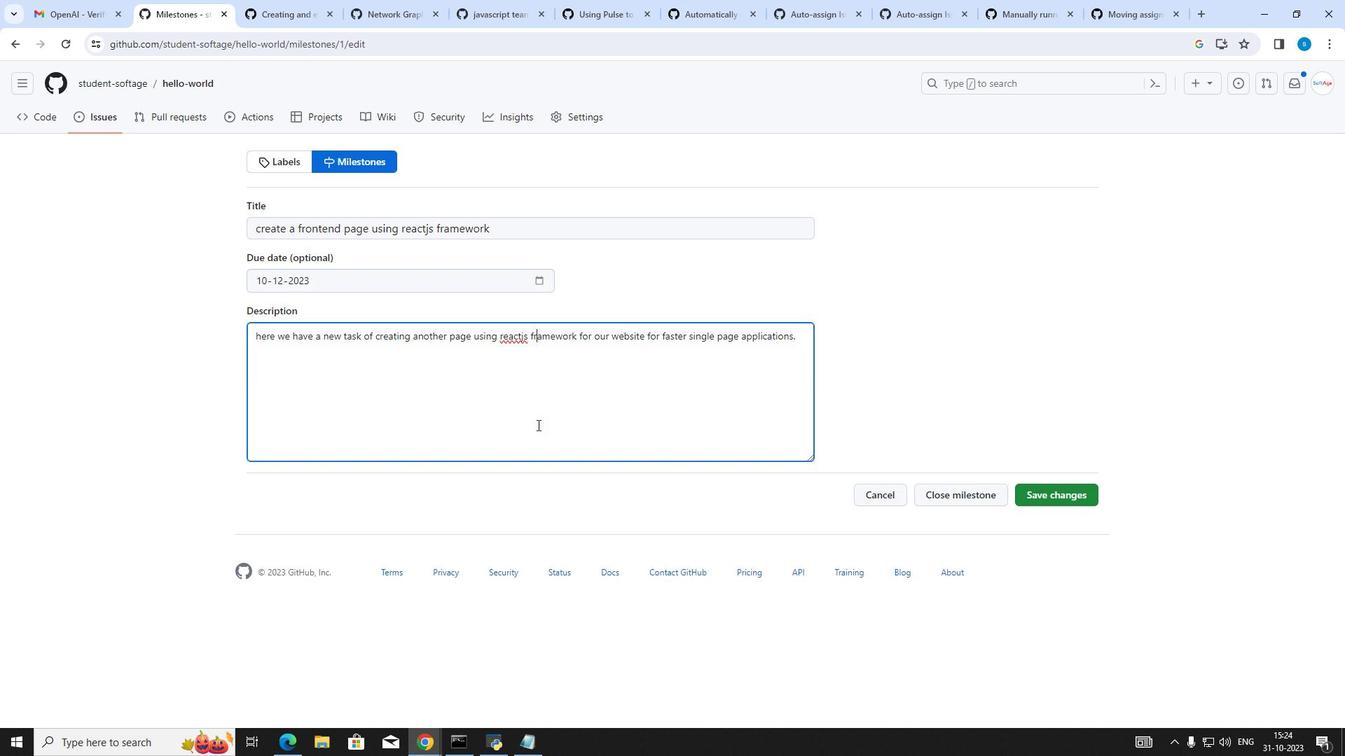 
Action: Mouse moved to (1033, 495)
Screenshot: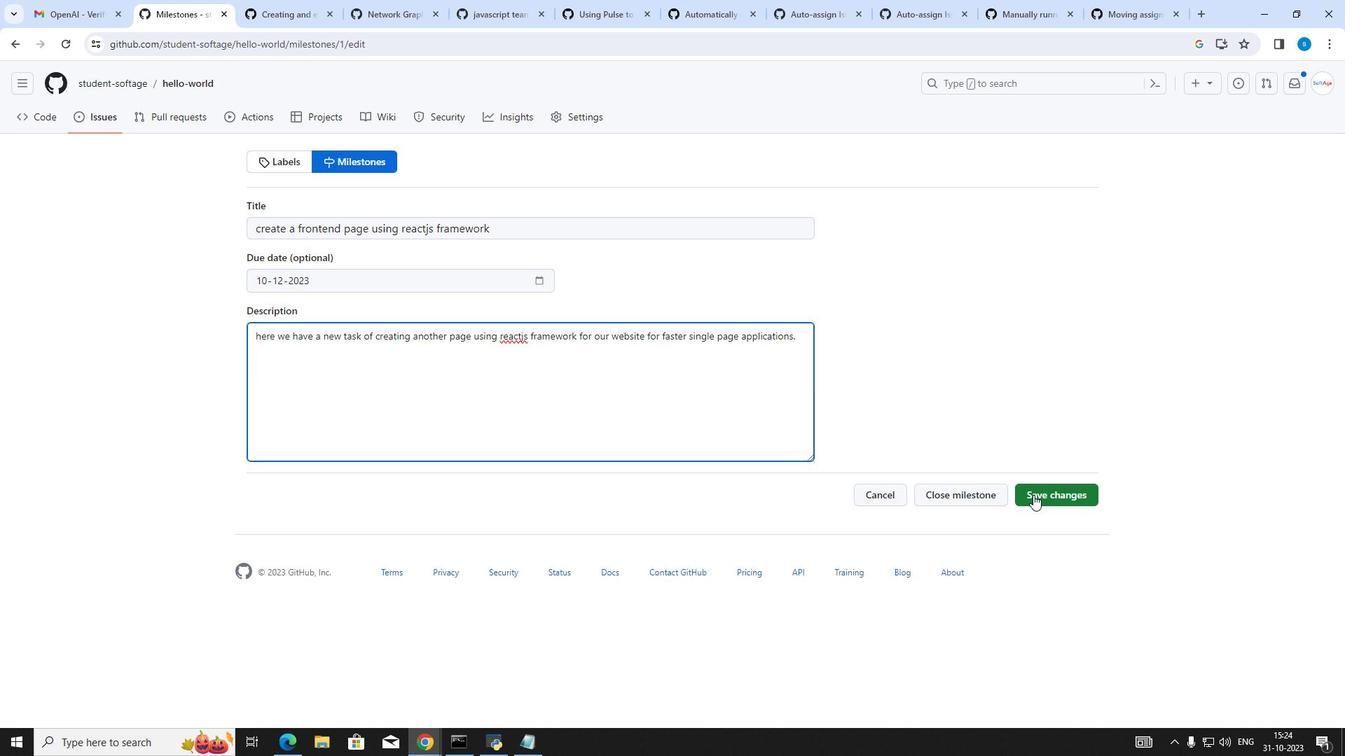 
Action: Mouse pressed left at (1033, 495)
Screenshot: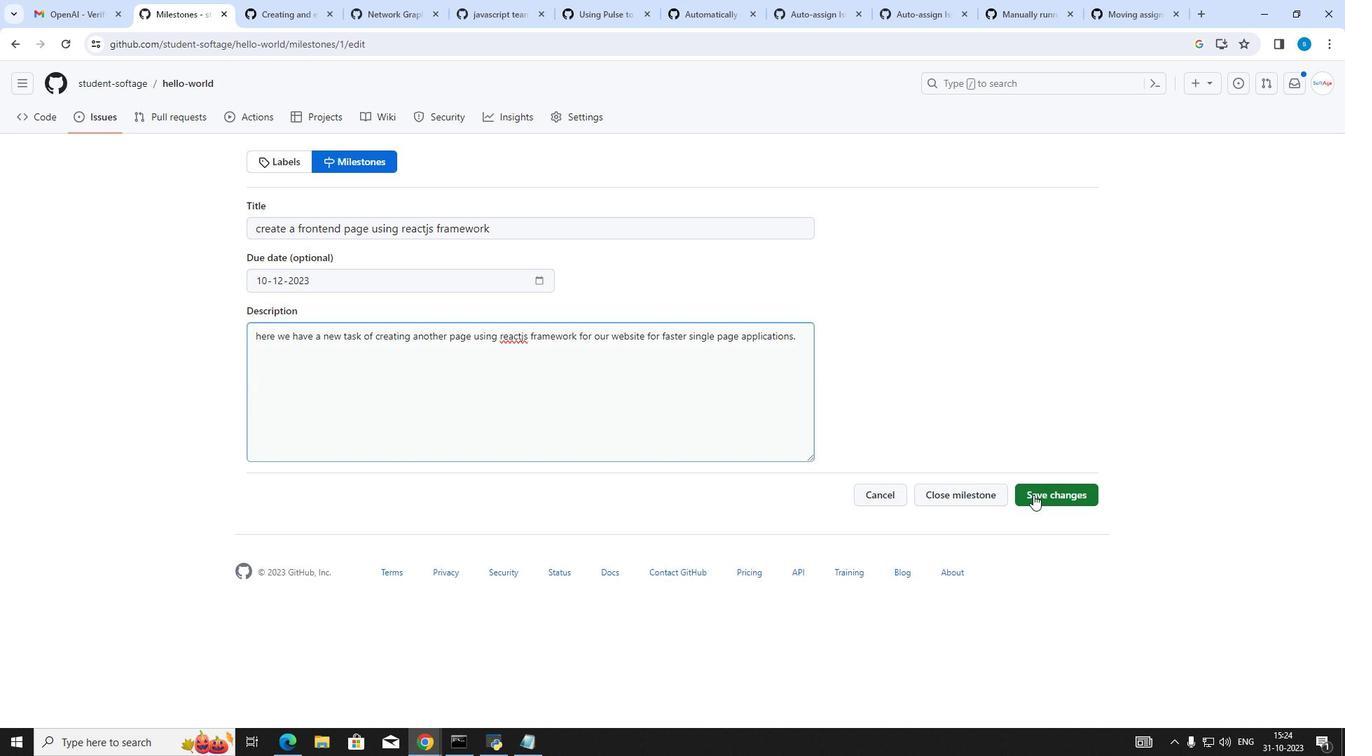 
Action: Mouse moved to (668, 273)
Screenshot: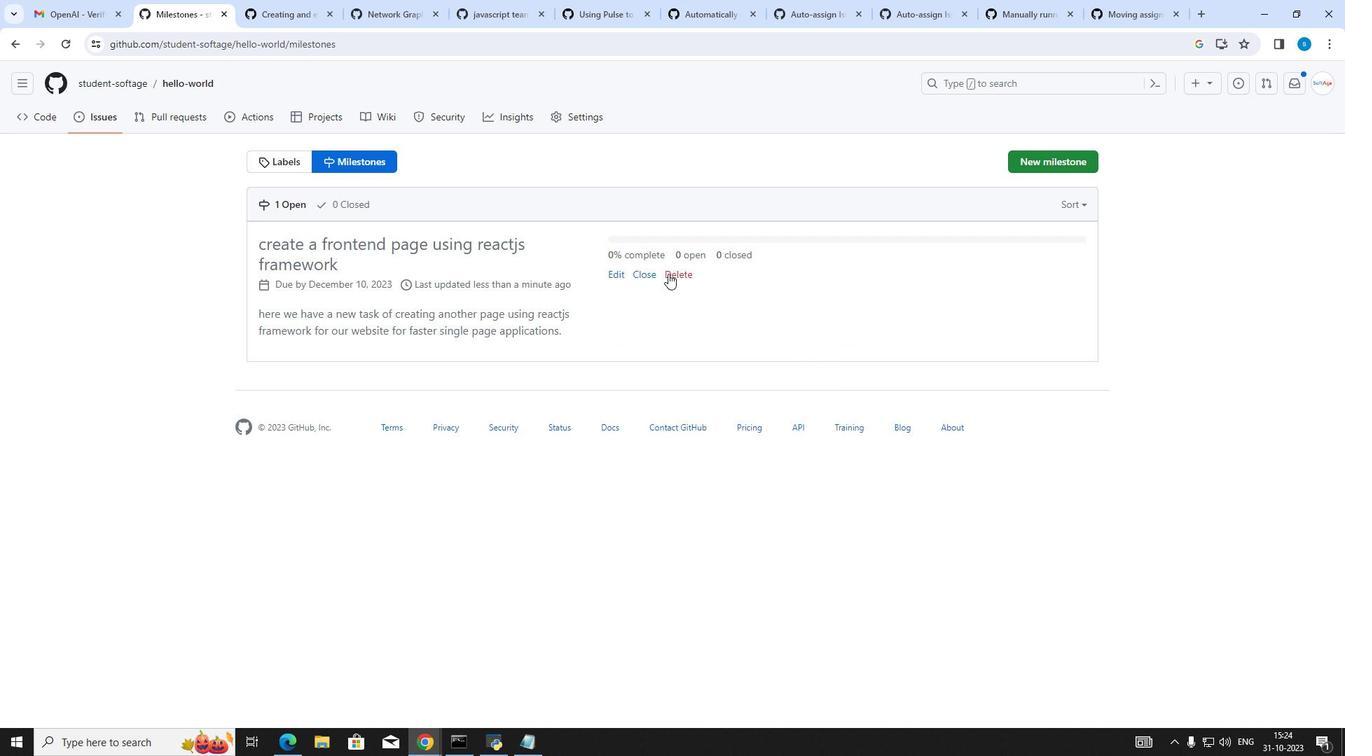 
Action: Mouse pressed left at (668, 273)
Screenshot: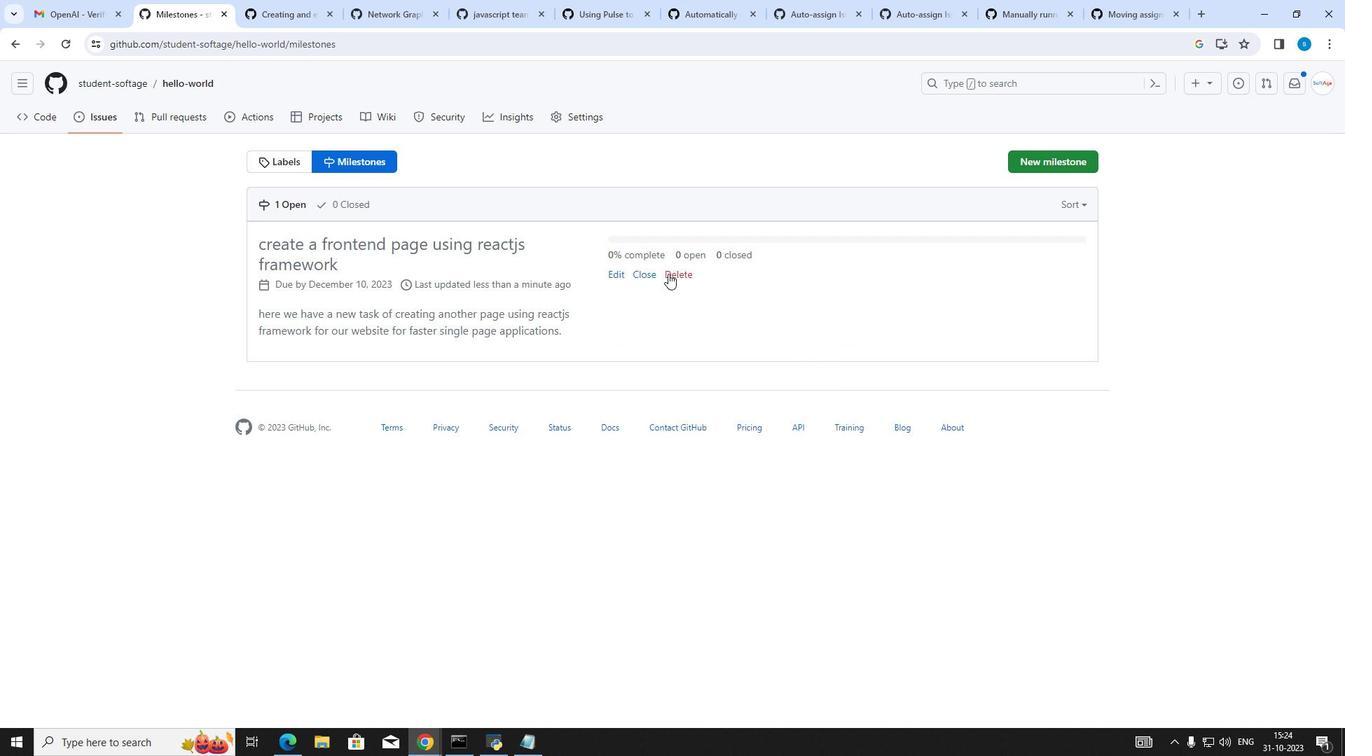 
Action: Mouse moved to (689, 331)
Screenshot: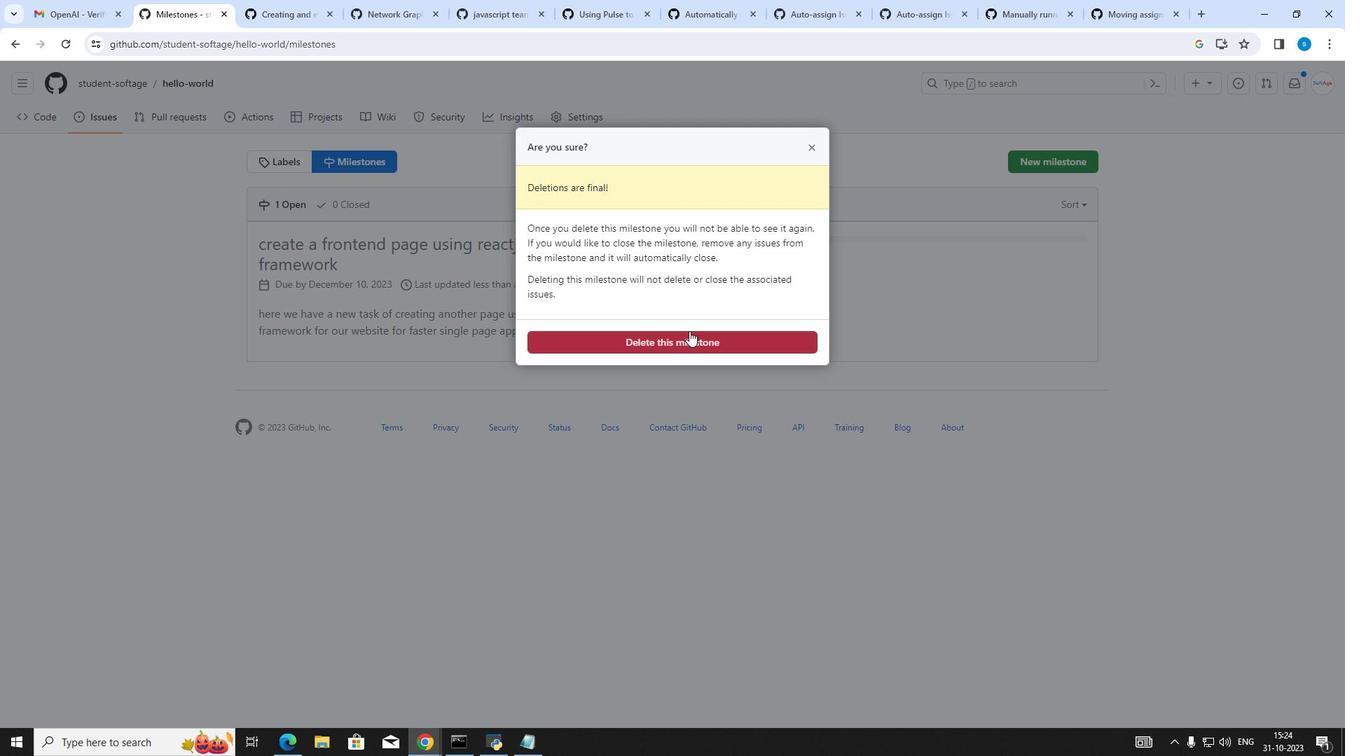 
Action: Mouse pressed left at (689, 331)
Screenshot: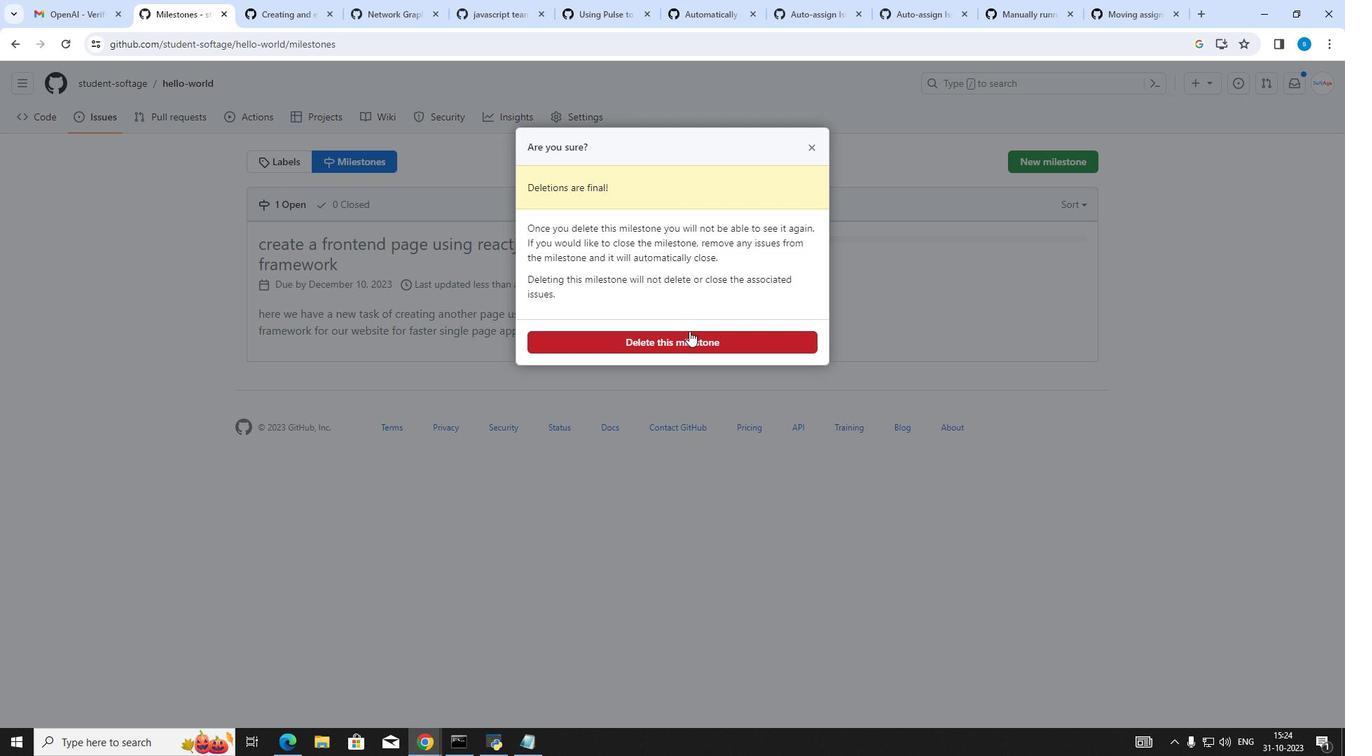 
Action: Mouse moved to (893, 373)
Screenshot: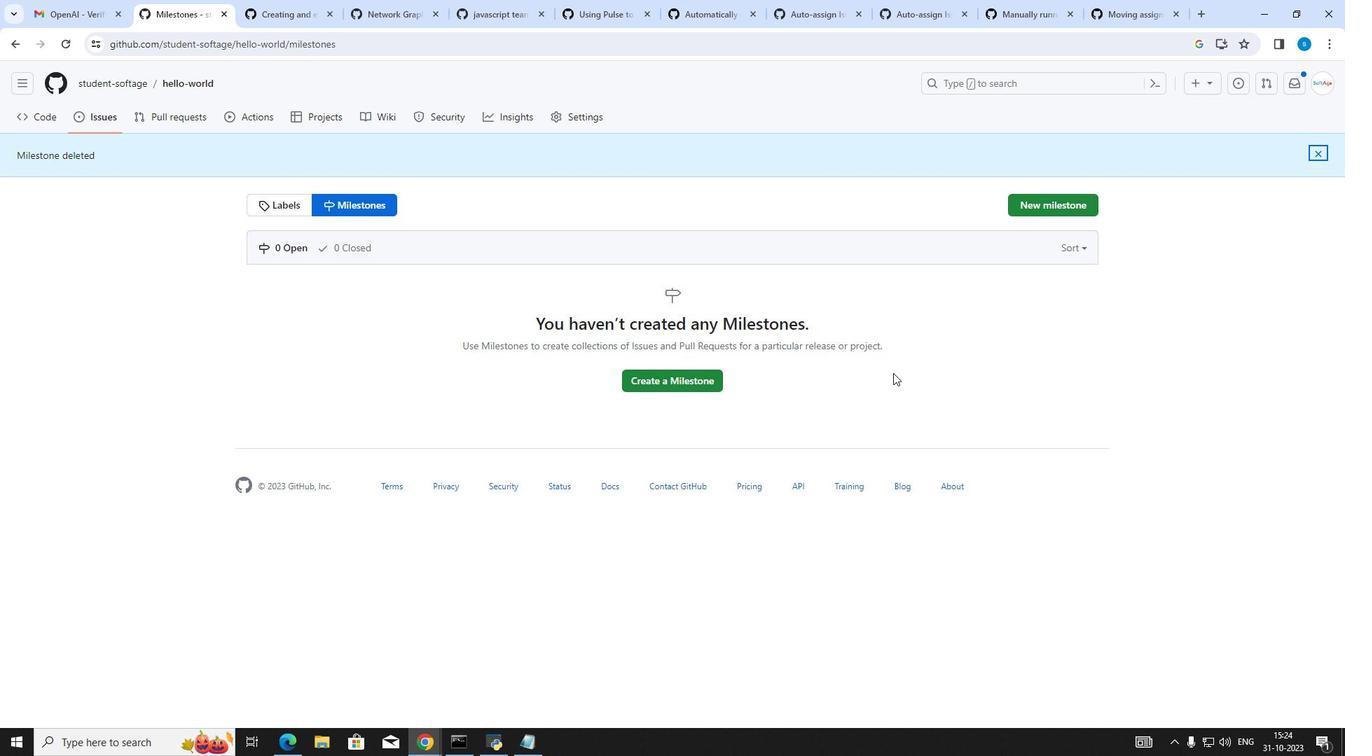 
